 Task: Send text "Advancing knowledge through systematic investigation" backward of the drawing.
Action: Mouse moved to (148, 132)
Screenshot: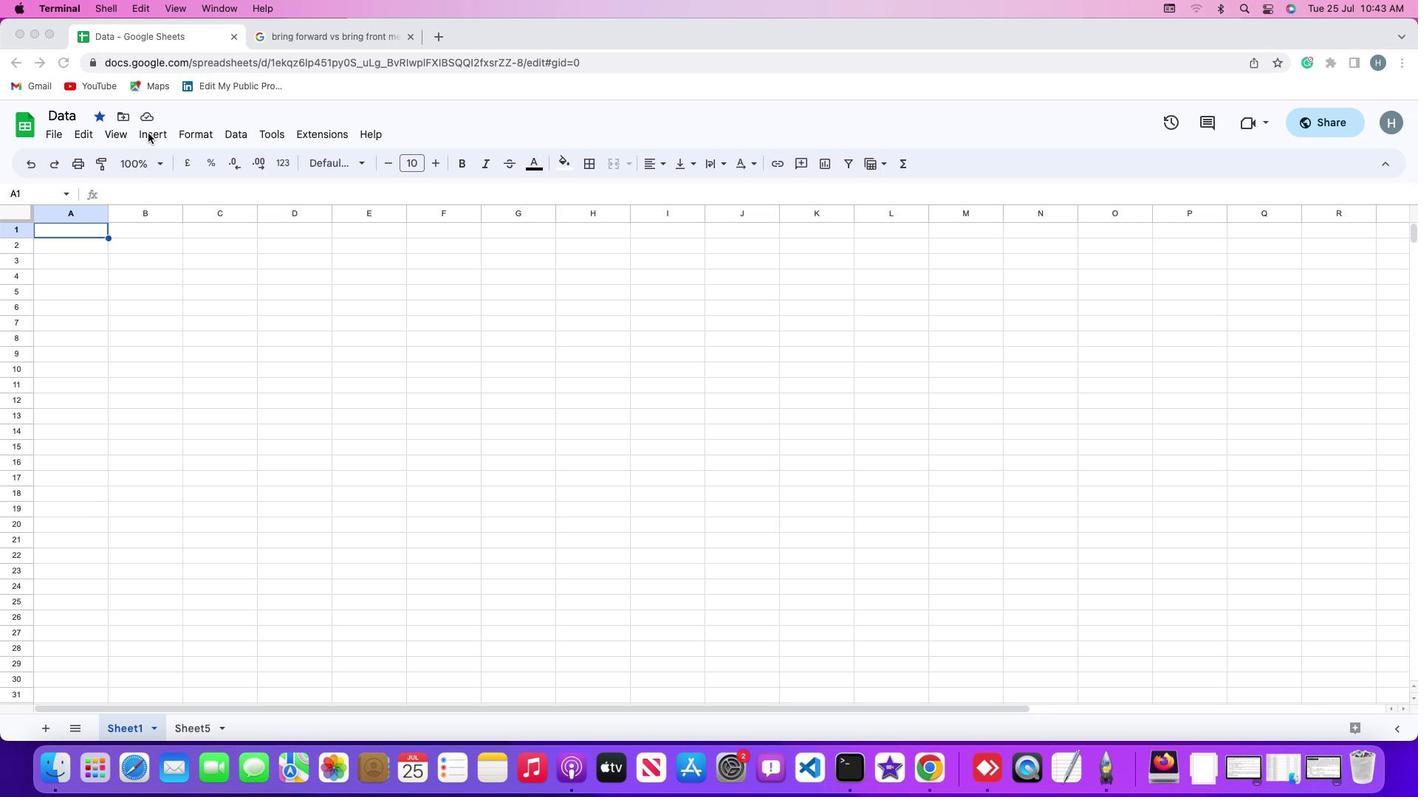 
Action: Mouse pressed left at (148, 132)
Screenshot: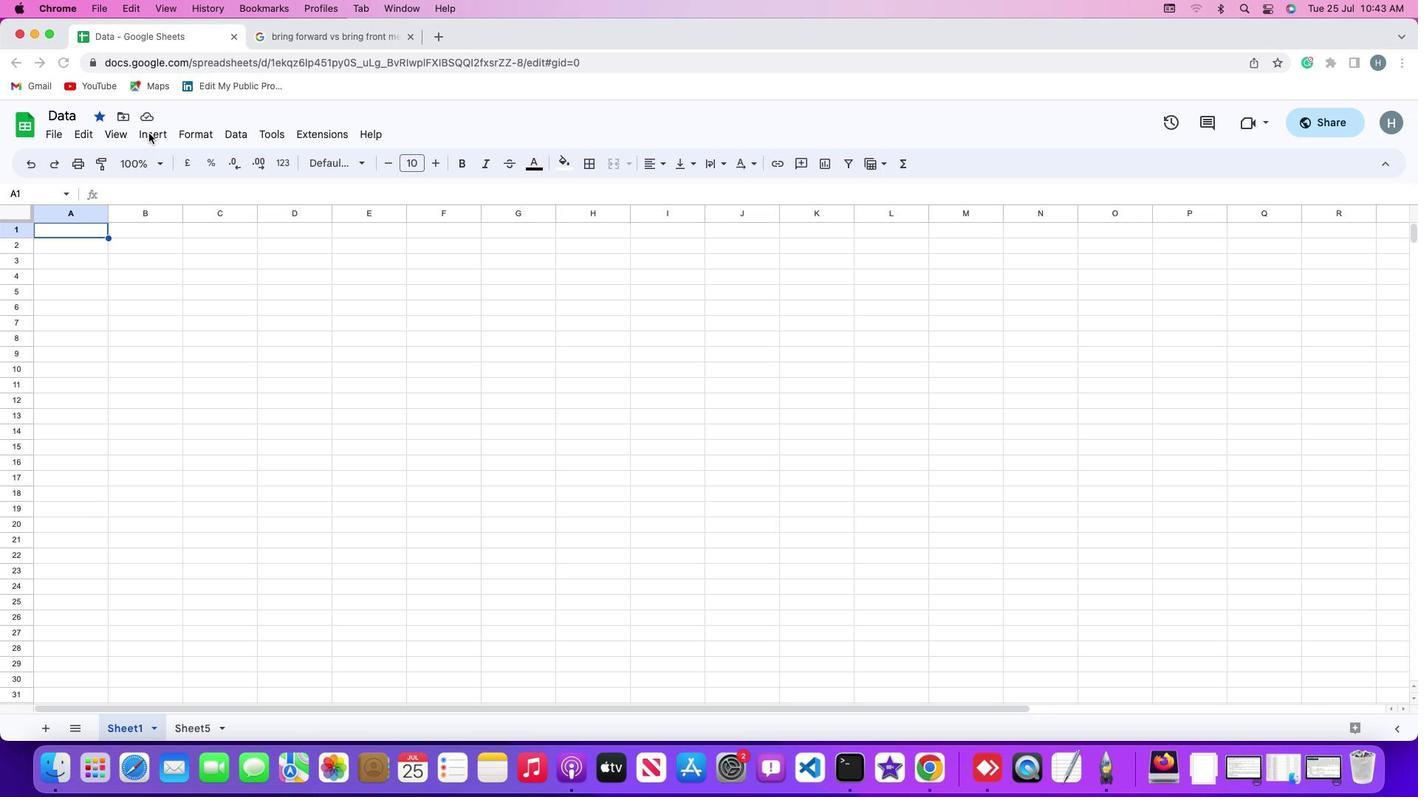 
Action: Mouse moved to (155, 130)
Screenshot: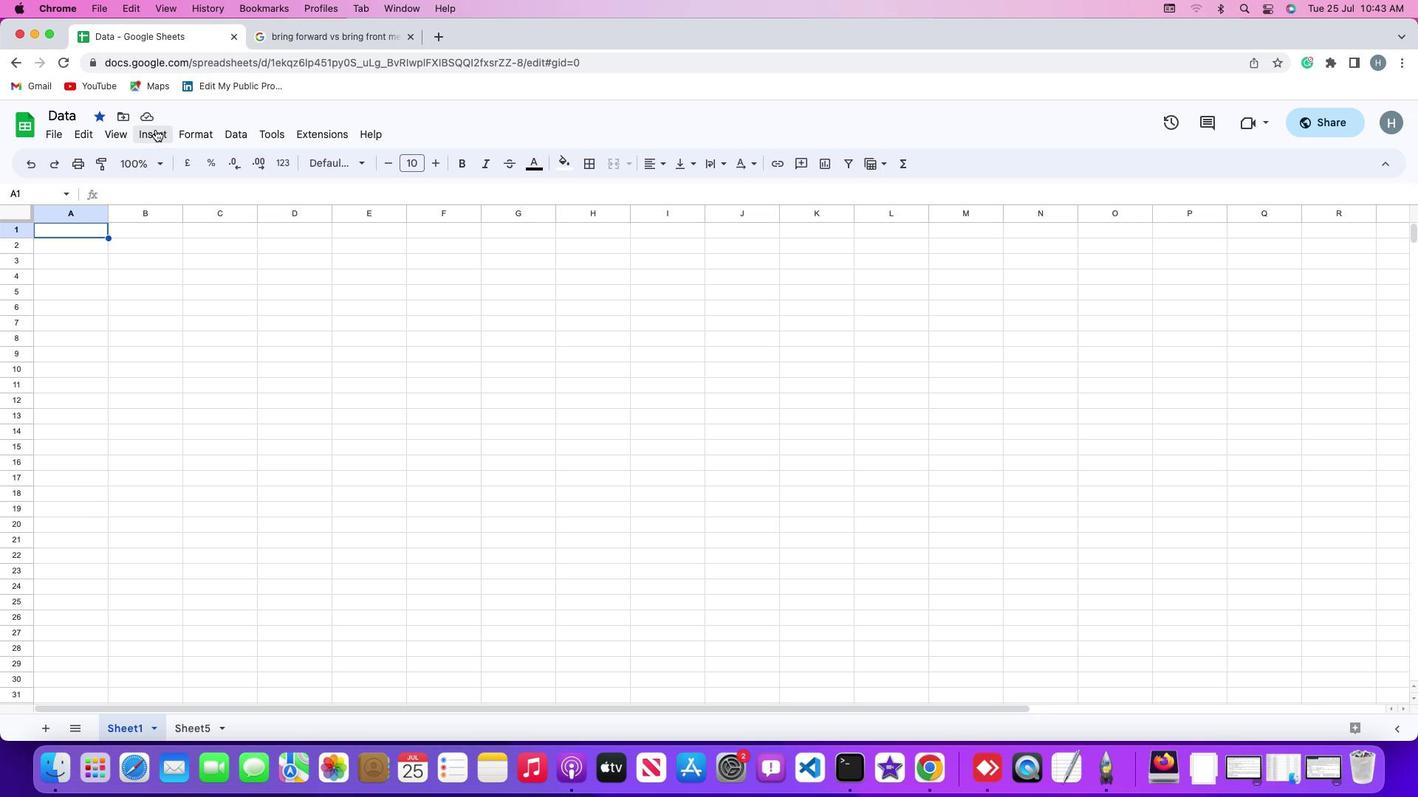 
Action: Mouse pressed left at (155, 130)
Screenshot: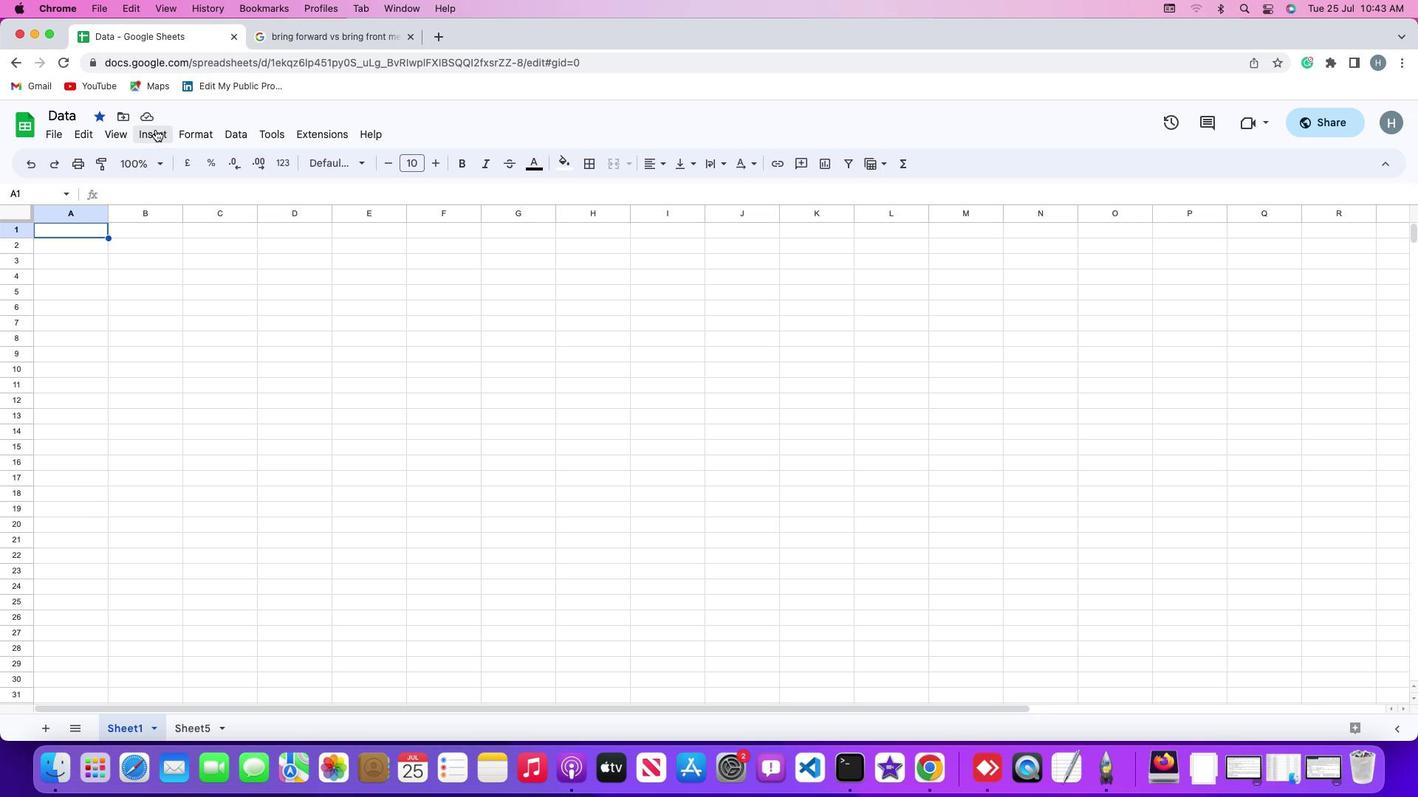 
Action: Mouse moved to (206, 341)
Screenshot: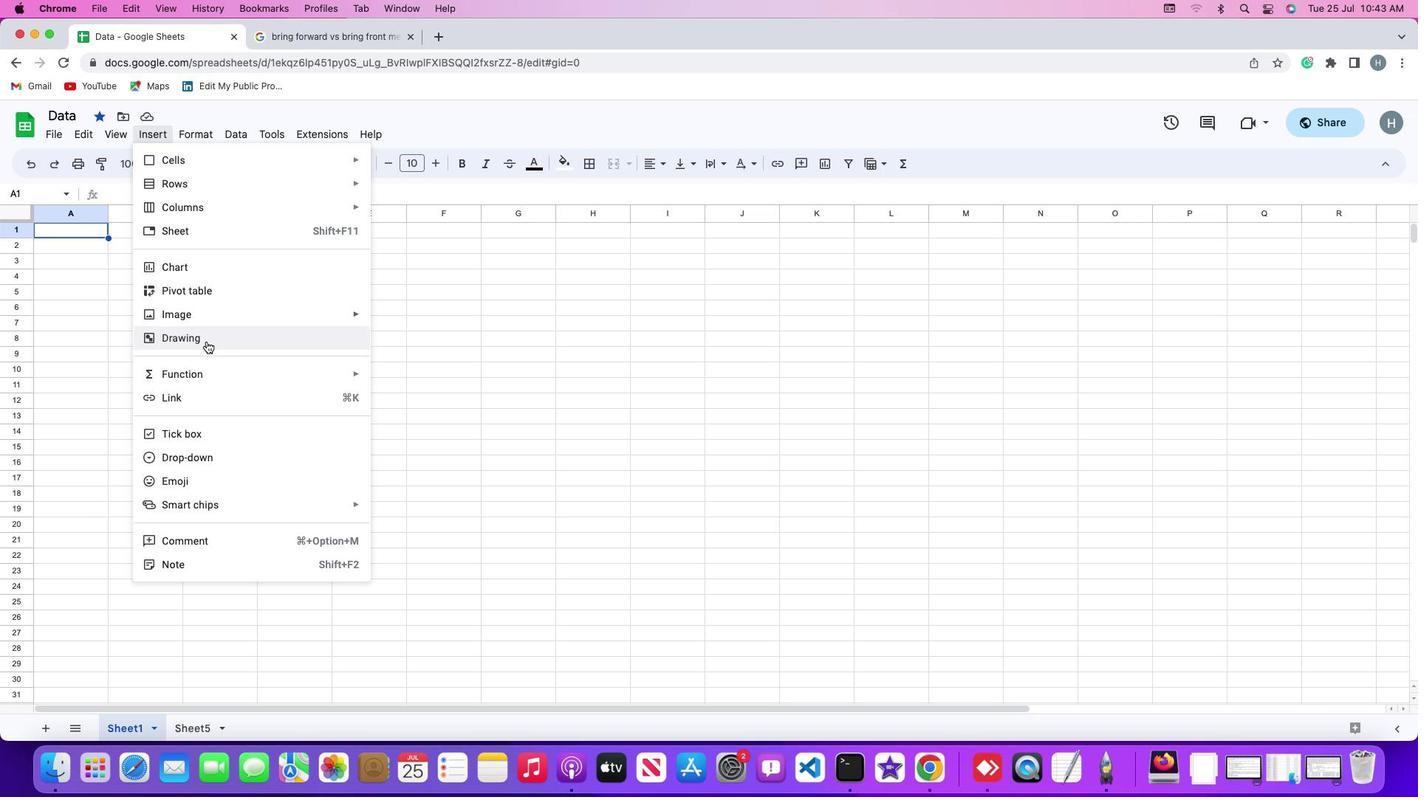 
Action: Mouse pressed left at (206, 341)
Screenshot: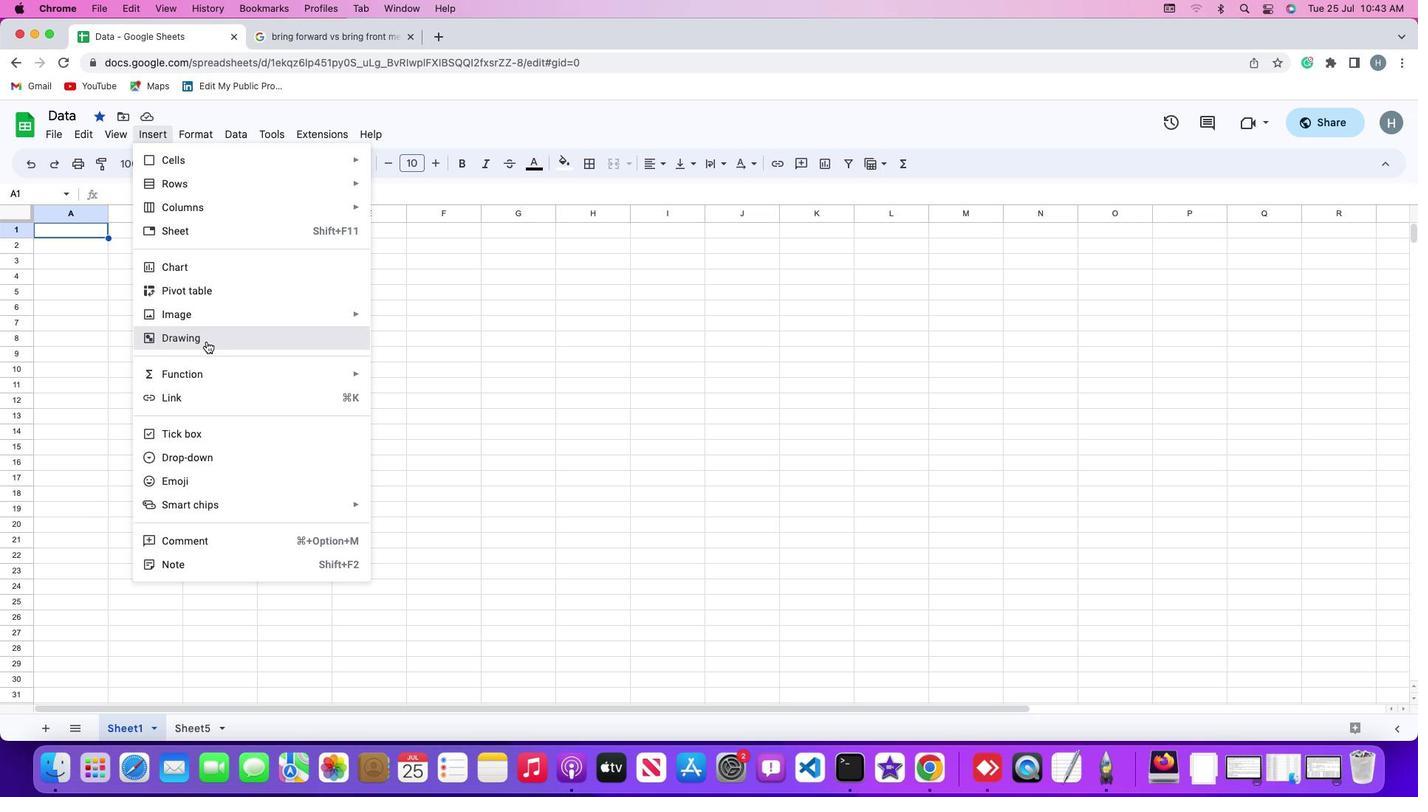 
Action: Mouse moved to (648, 186)
Screenshot: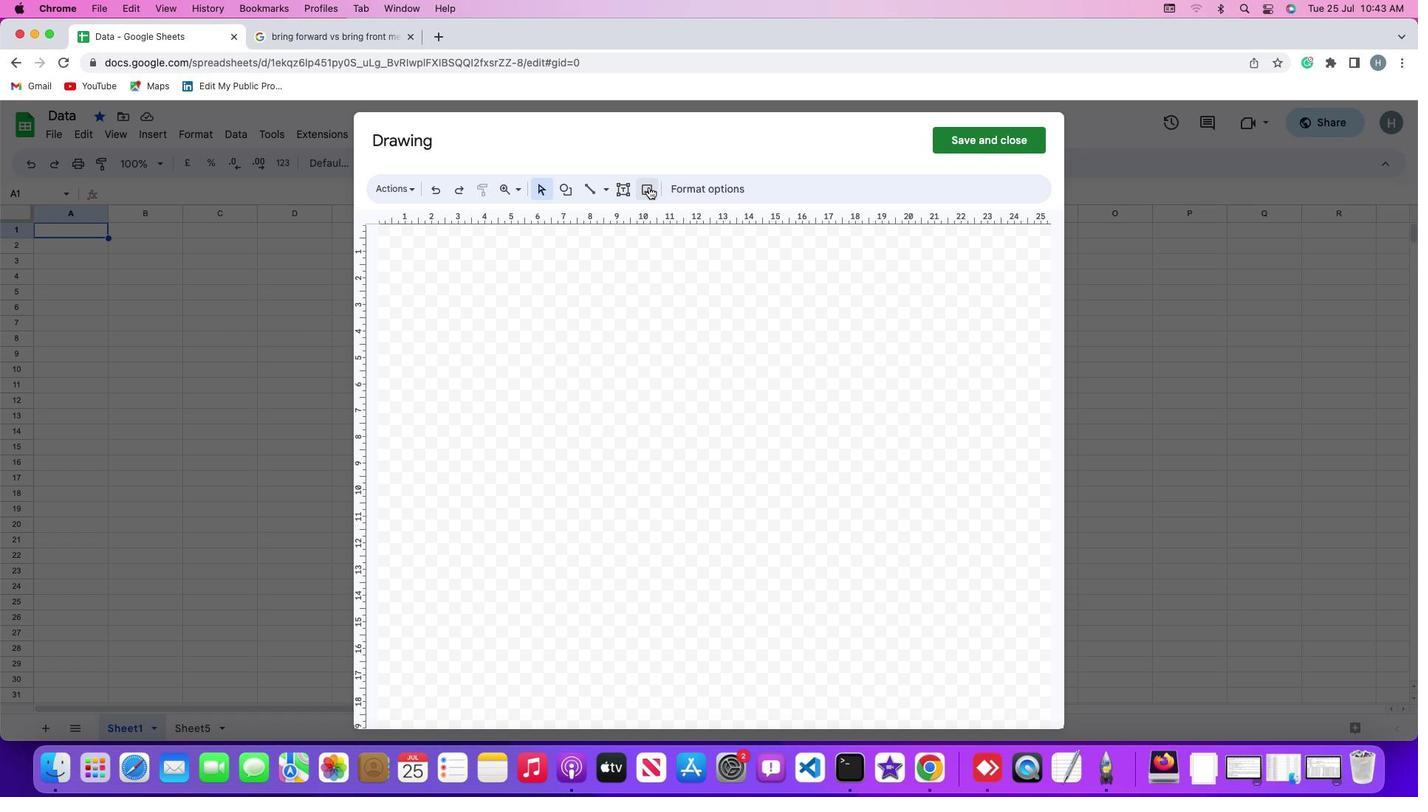 
Action: Mouse pressed left at (648, 186)
Screenshot: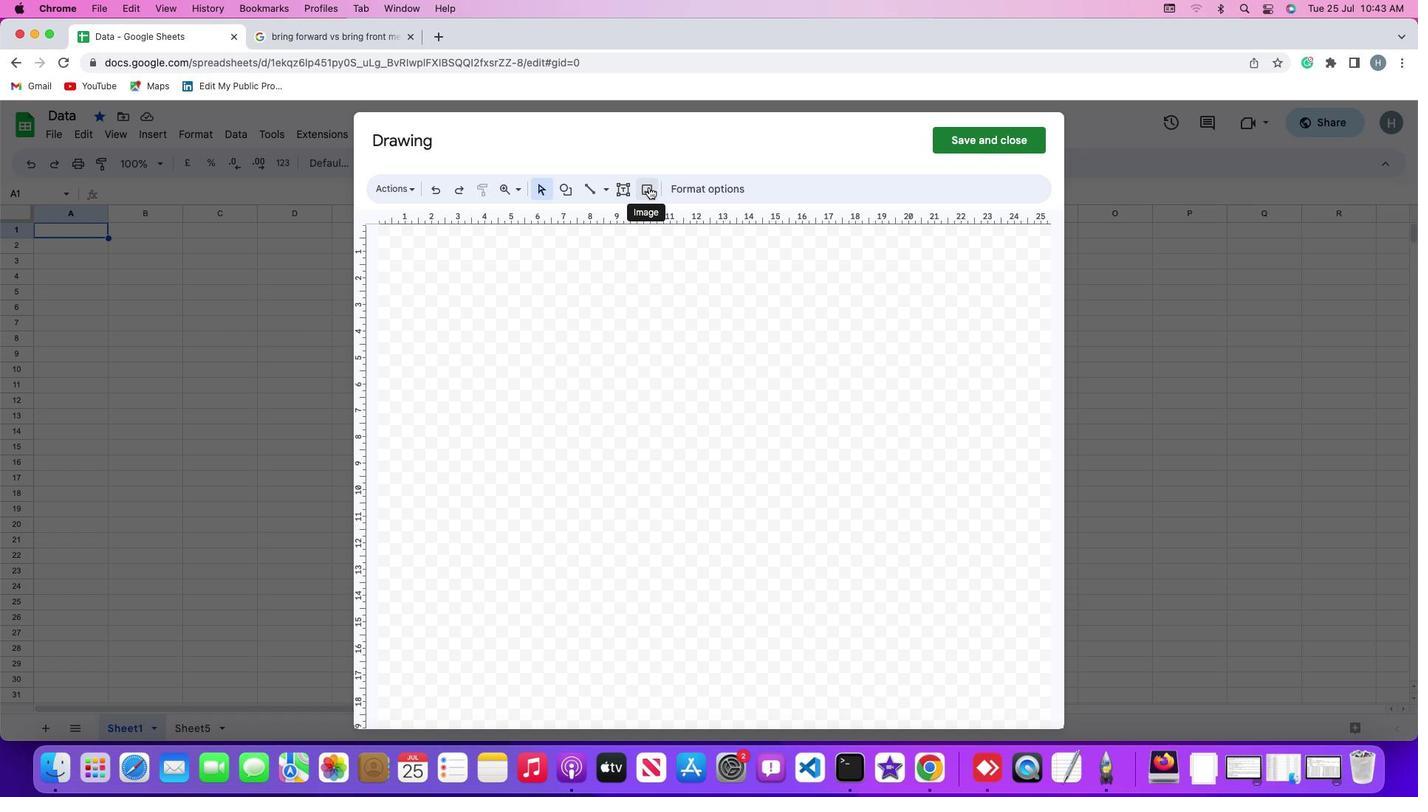 
Action: Mouse moved to (703, 485)
Screenshot: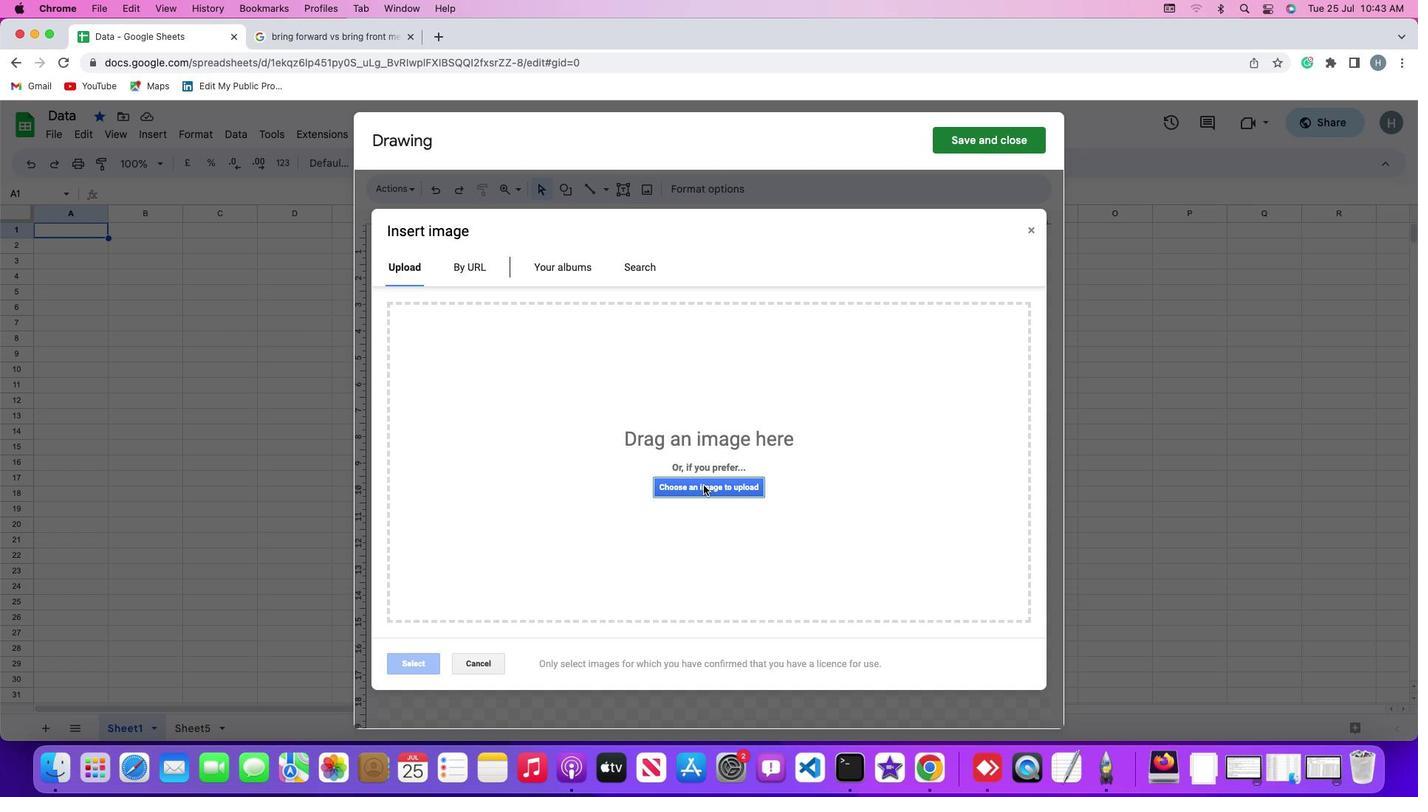 
Action: Mouse pressed left at (703, 485)
Screenshot: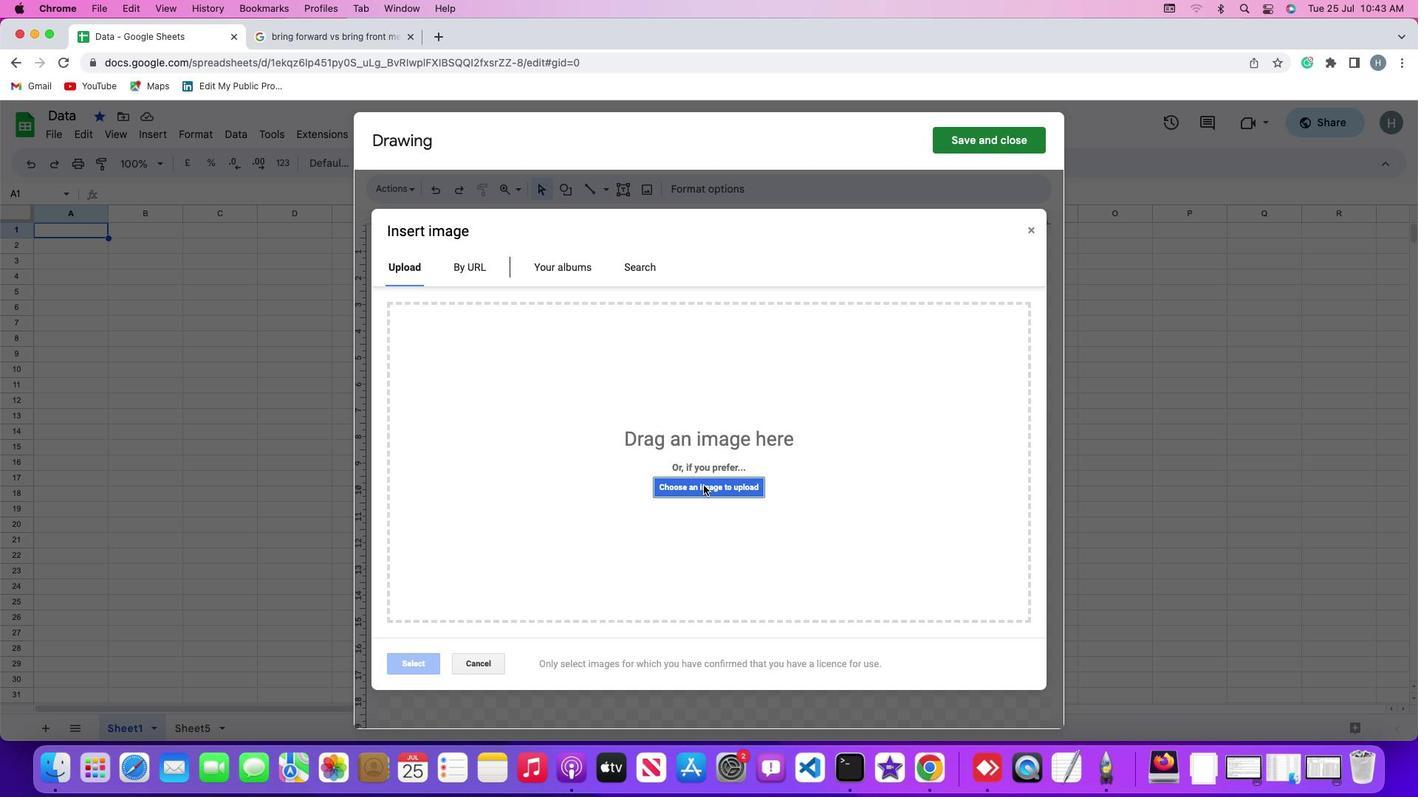 
Action: Mouse moved to (633, 337)
Screenshot: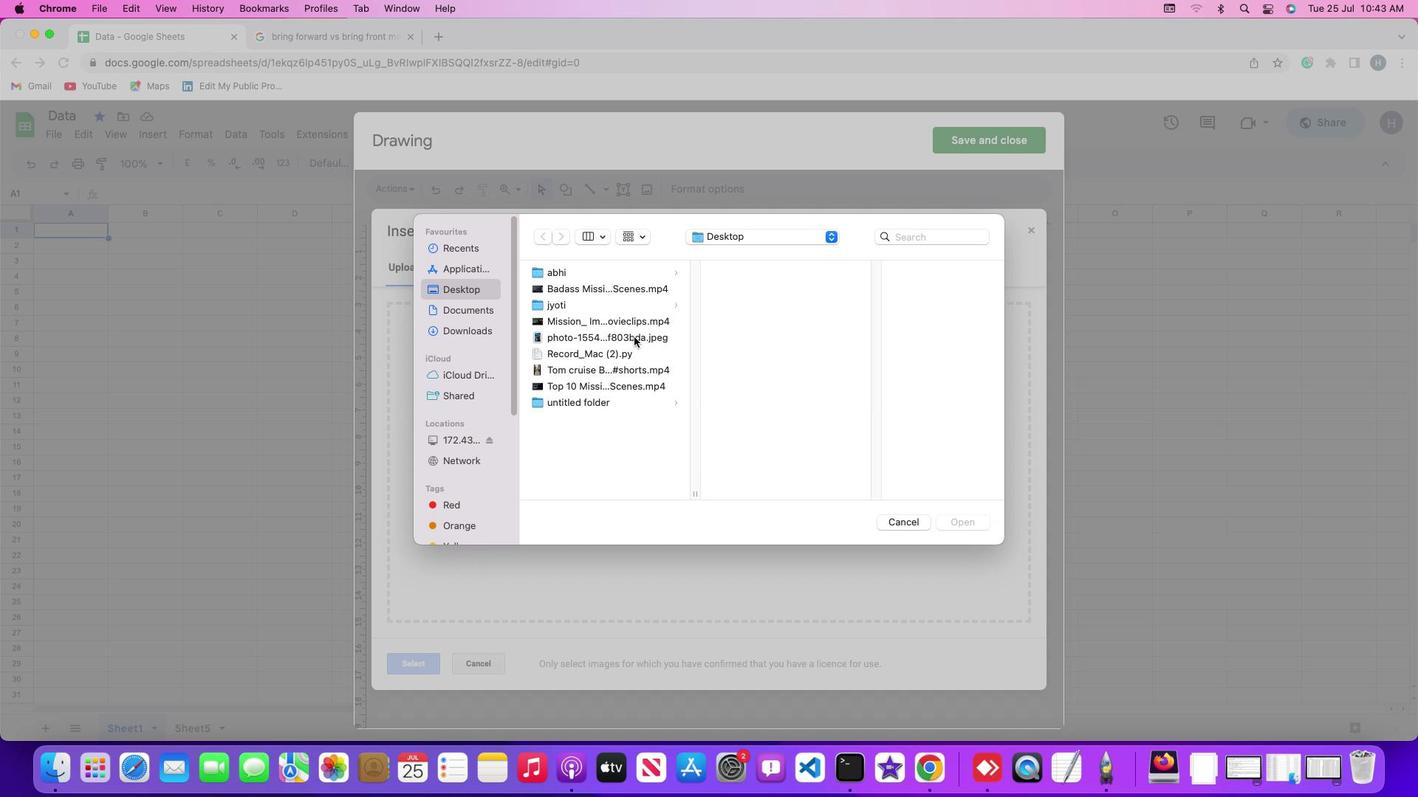 
Action: Mouse pressed left at (633, 337)
Screenshot: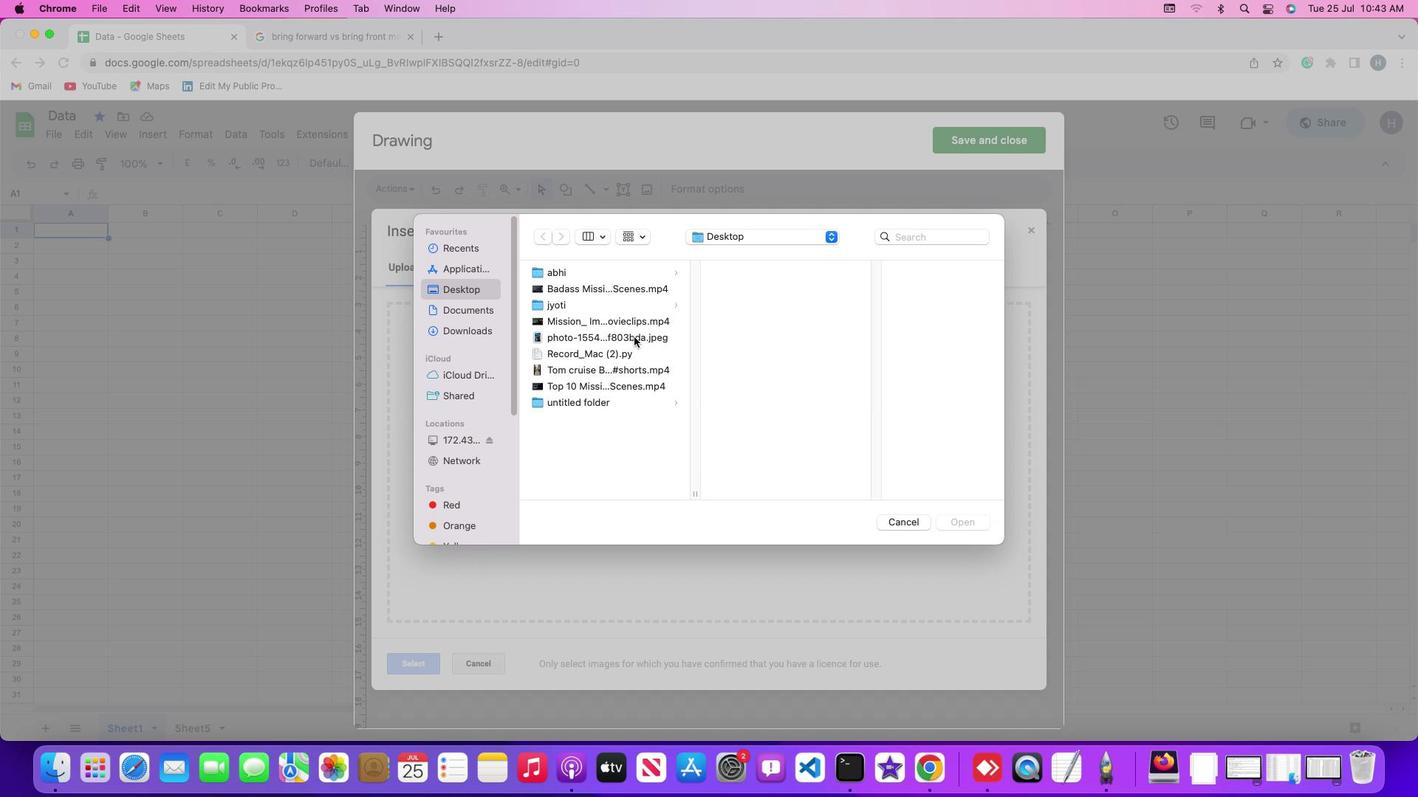 
Action: Mouse moved to (949, 520)
Screenshot: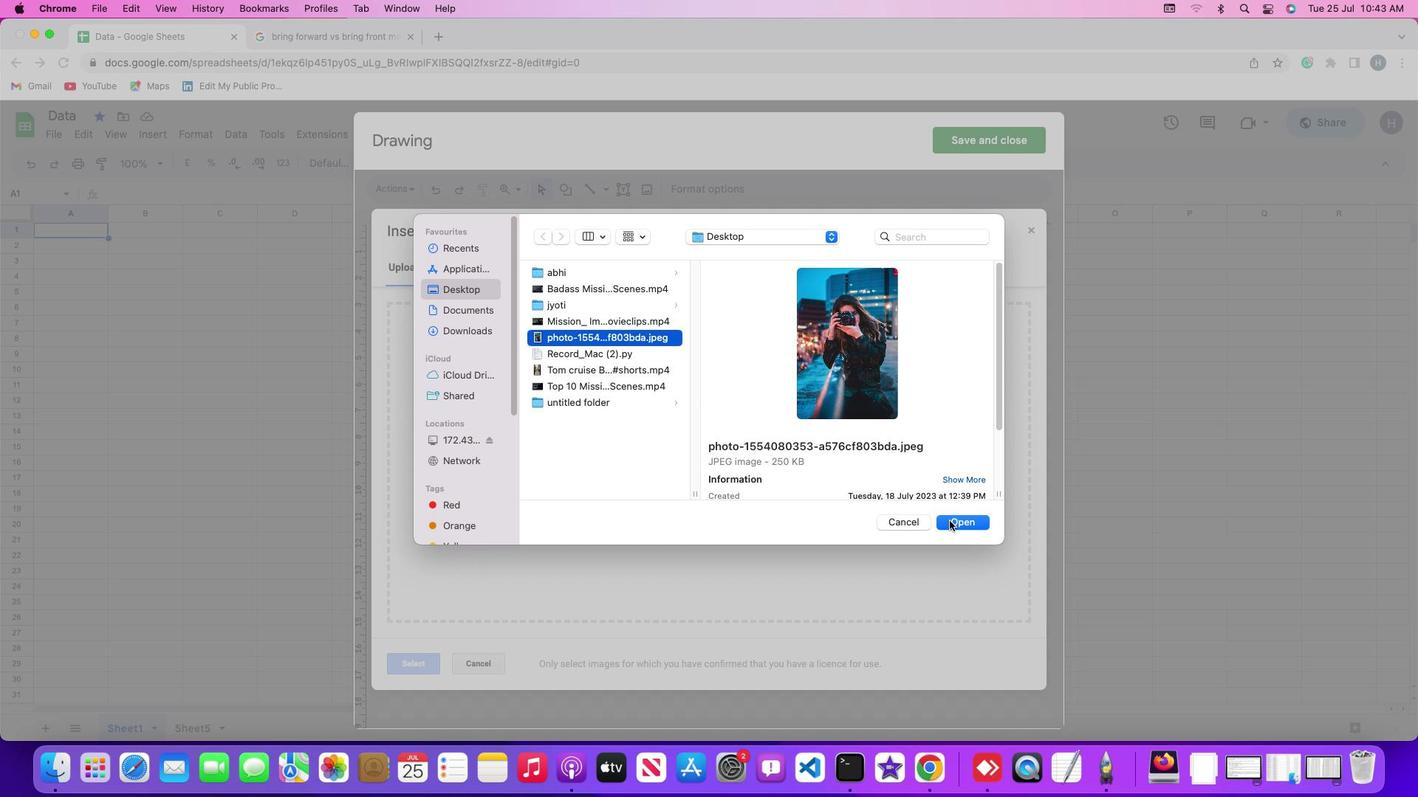 
Action: Mouse pressed left at (949, 520)
Screenshot: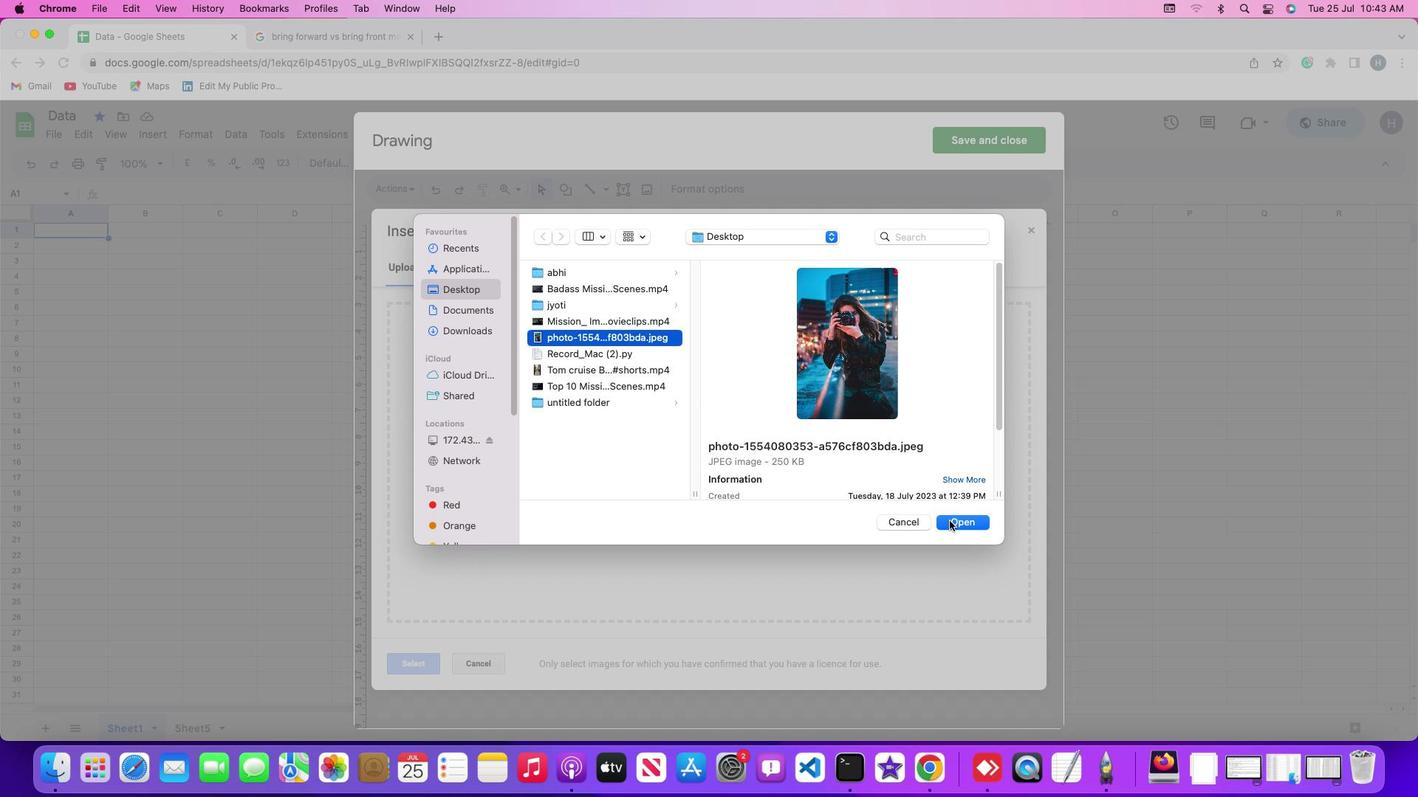 
Action: Mouse moved to (549, 717)
Screenshot: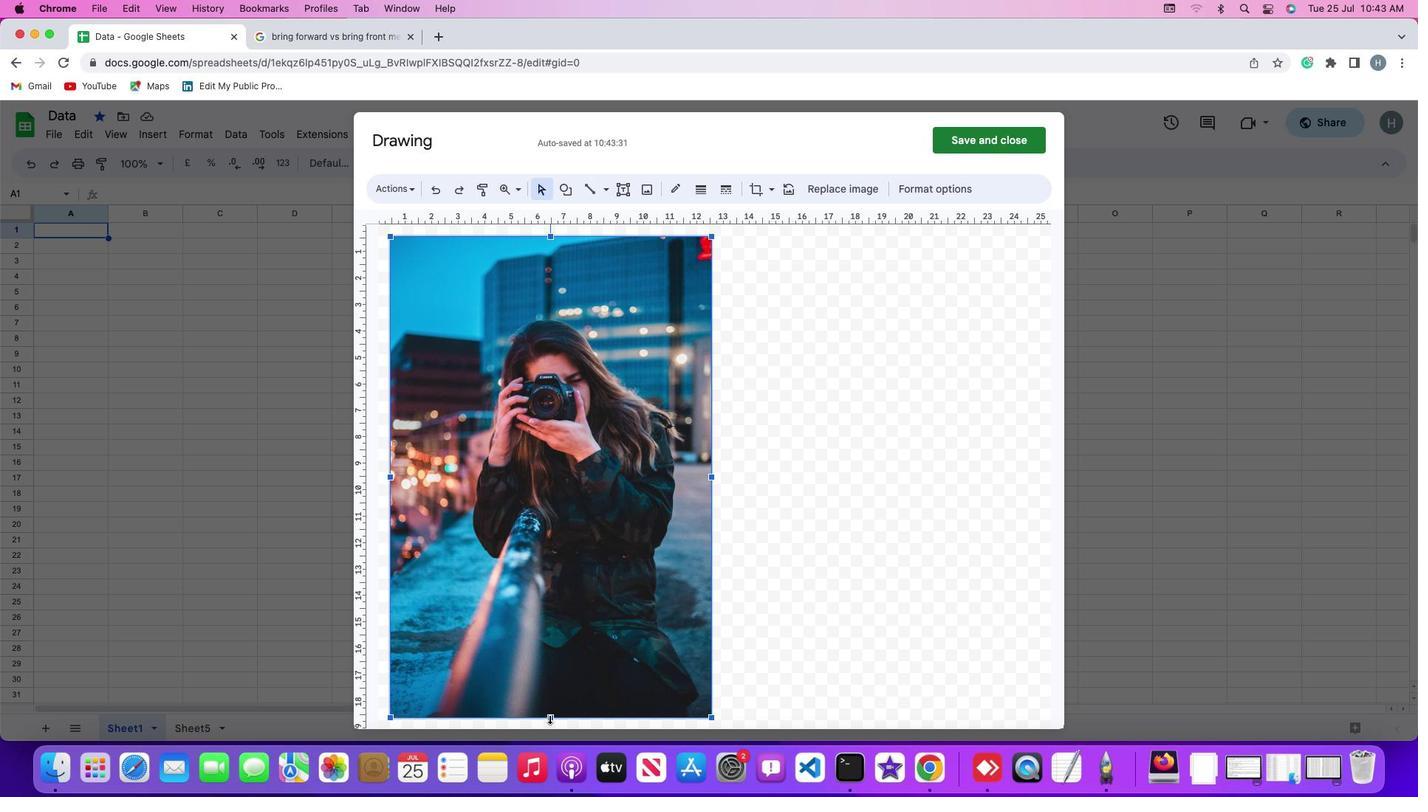 
Action: Mouse pressed left at (549, 717)
Screenshot: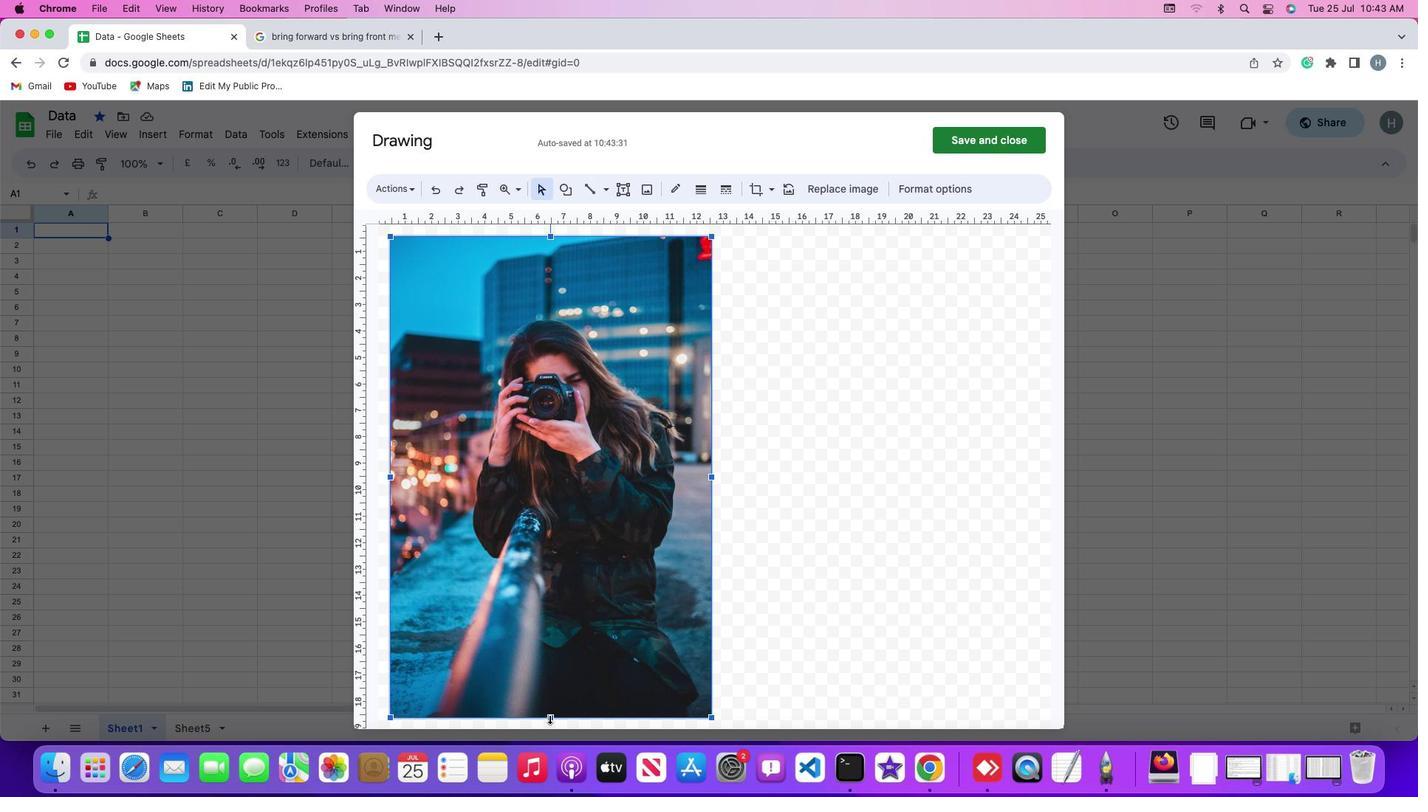 
Action: Mouse moved to (710, 332)
Screenshot: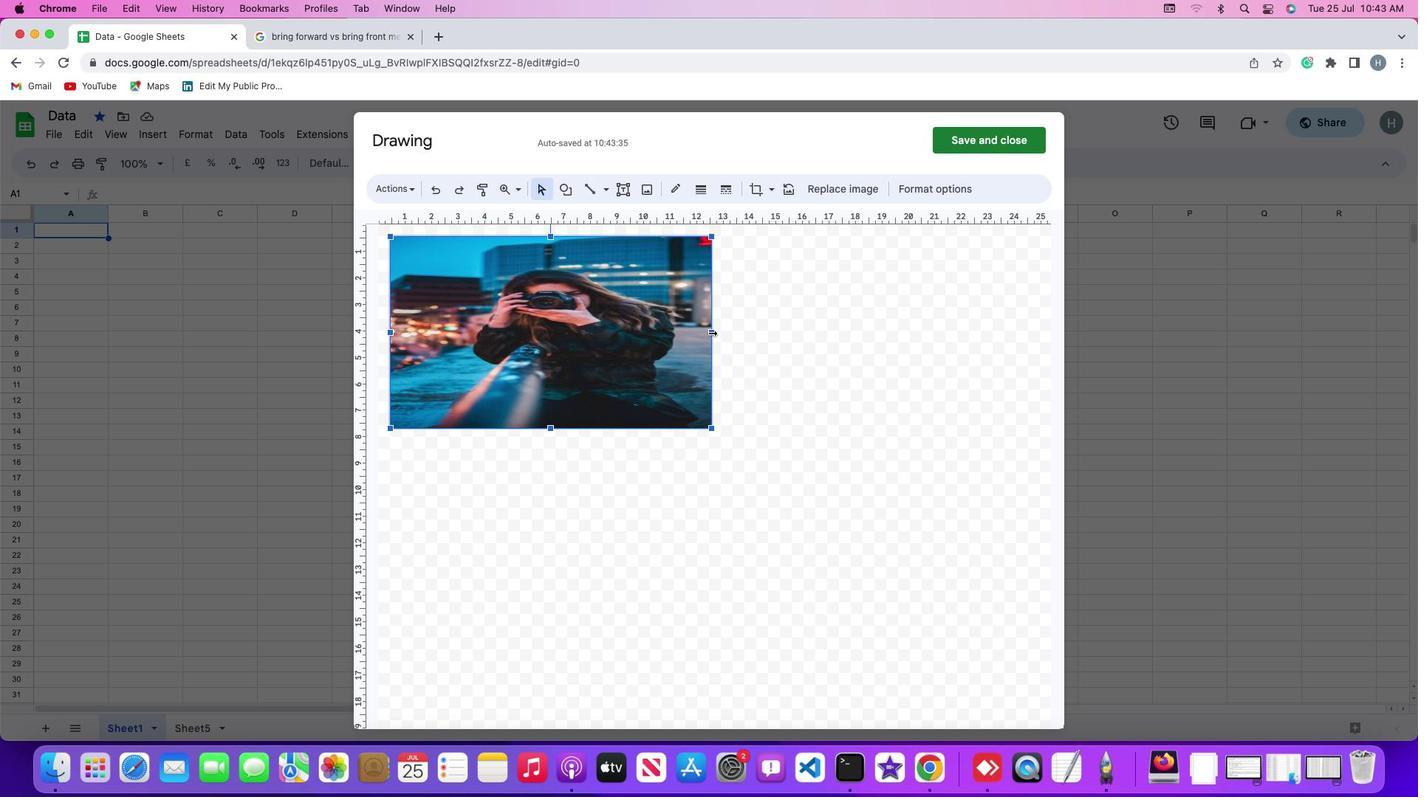 
Action: Mouse pressed left at (710, 332)
Screenshot: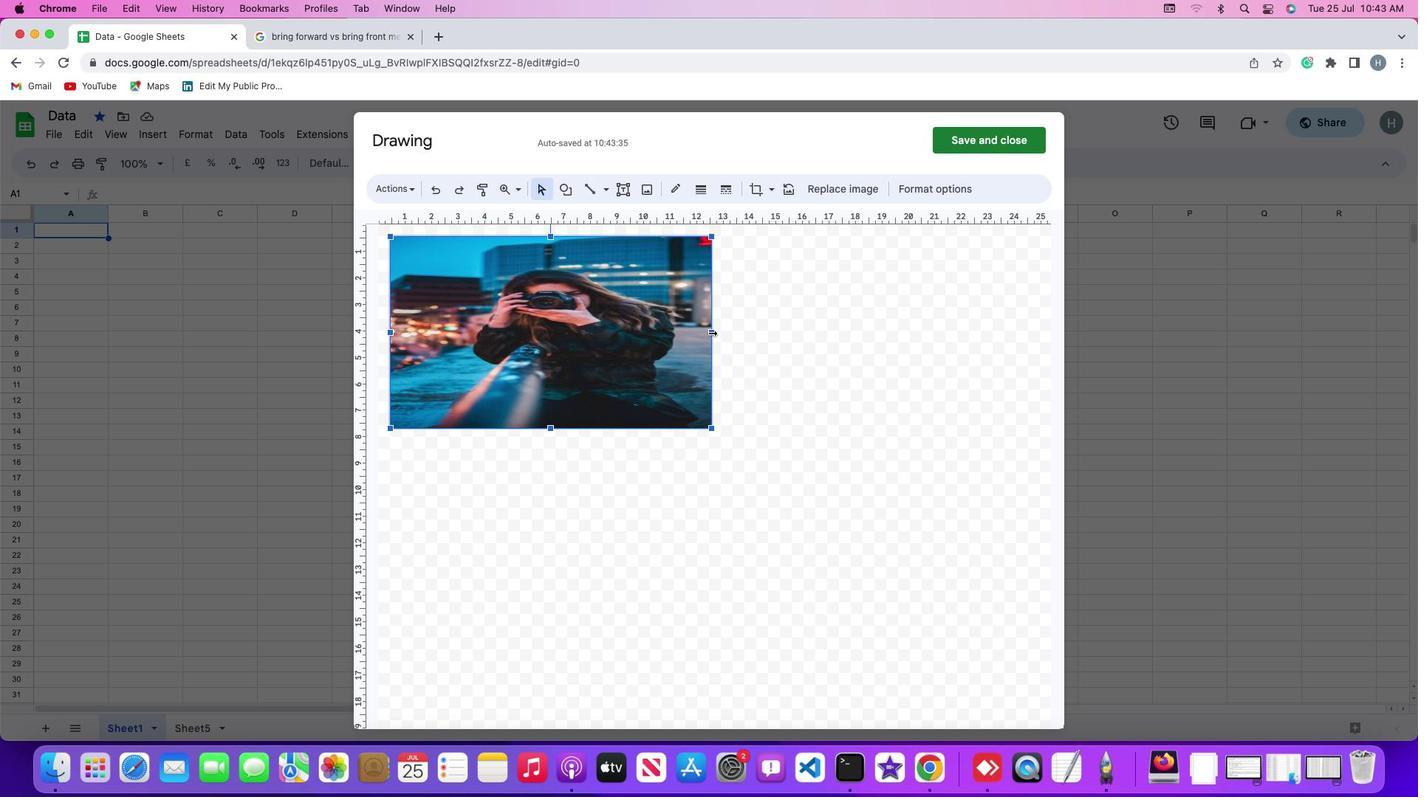 
Action: Mouse moved to (460, 361)
Screenshot: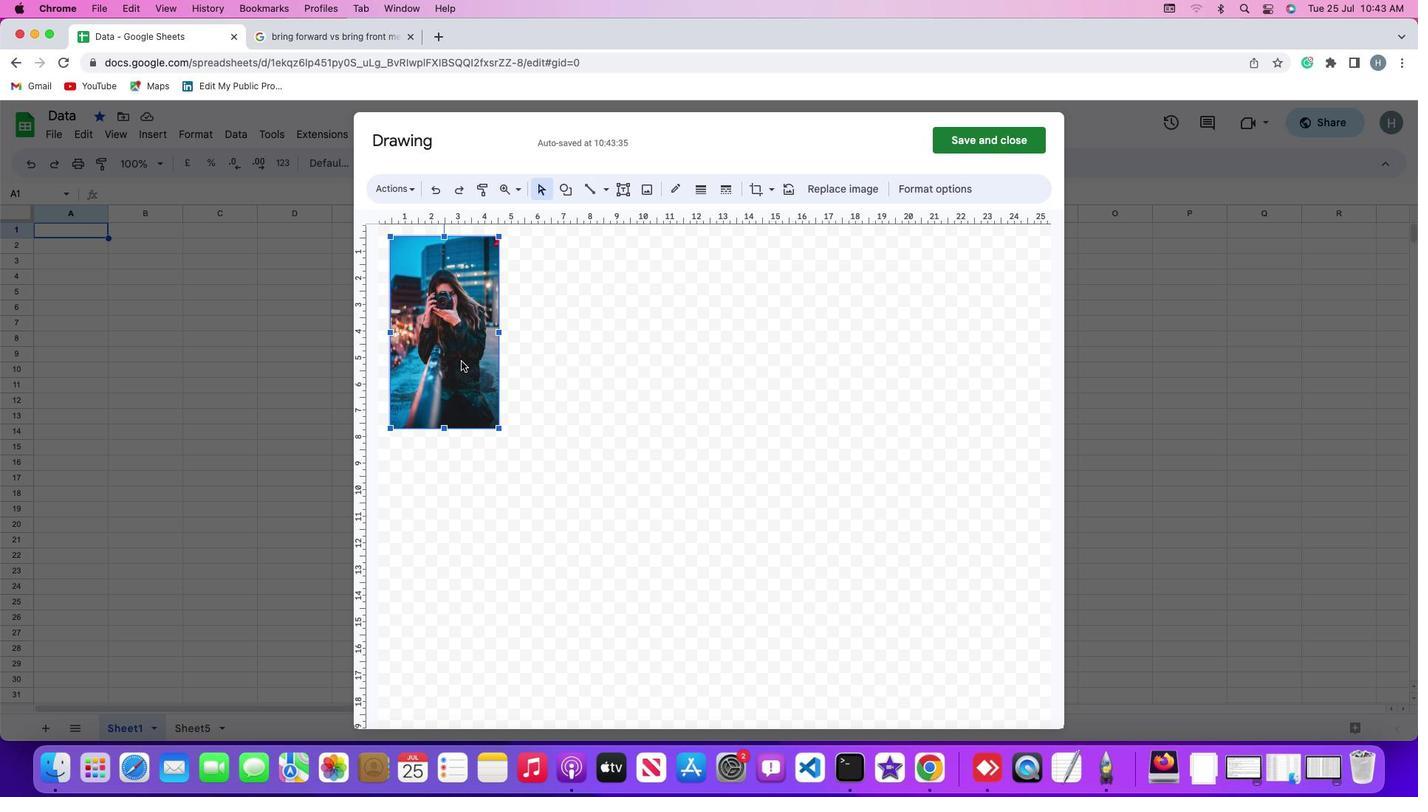 
Action: Mouse pressed left at (460, 361)
Screenshot: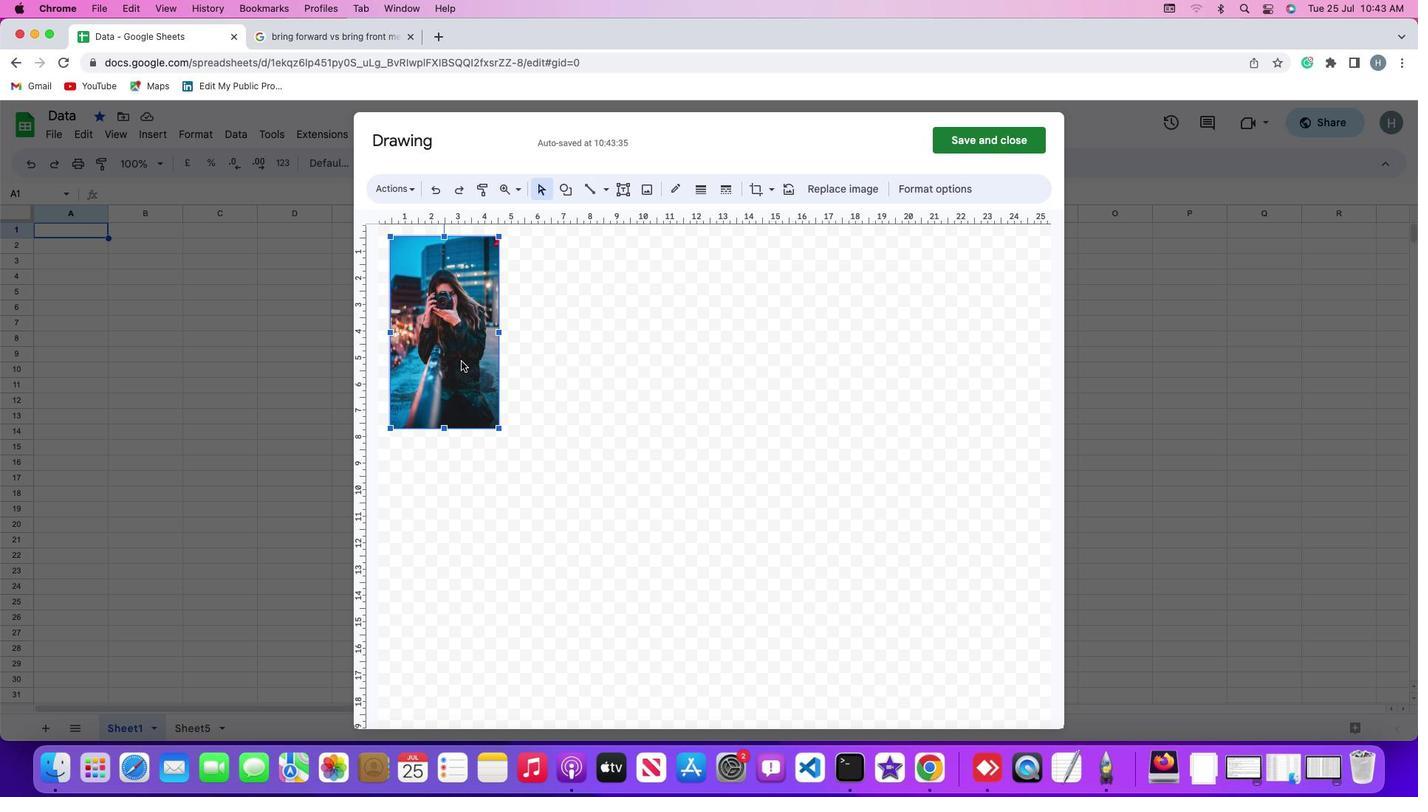 
Action: Mouse moved to (626, 187)
Screenshot: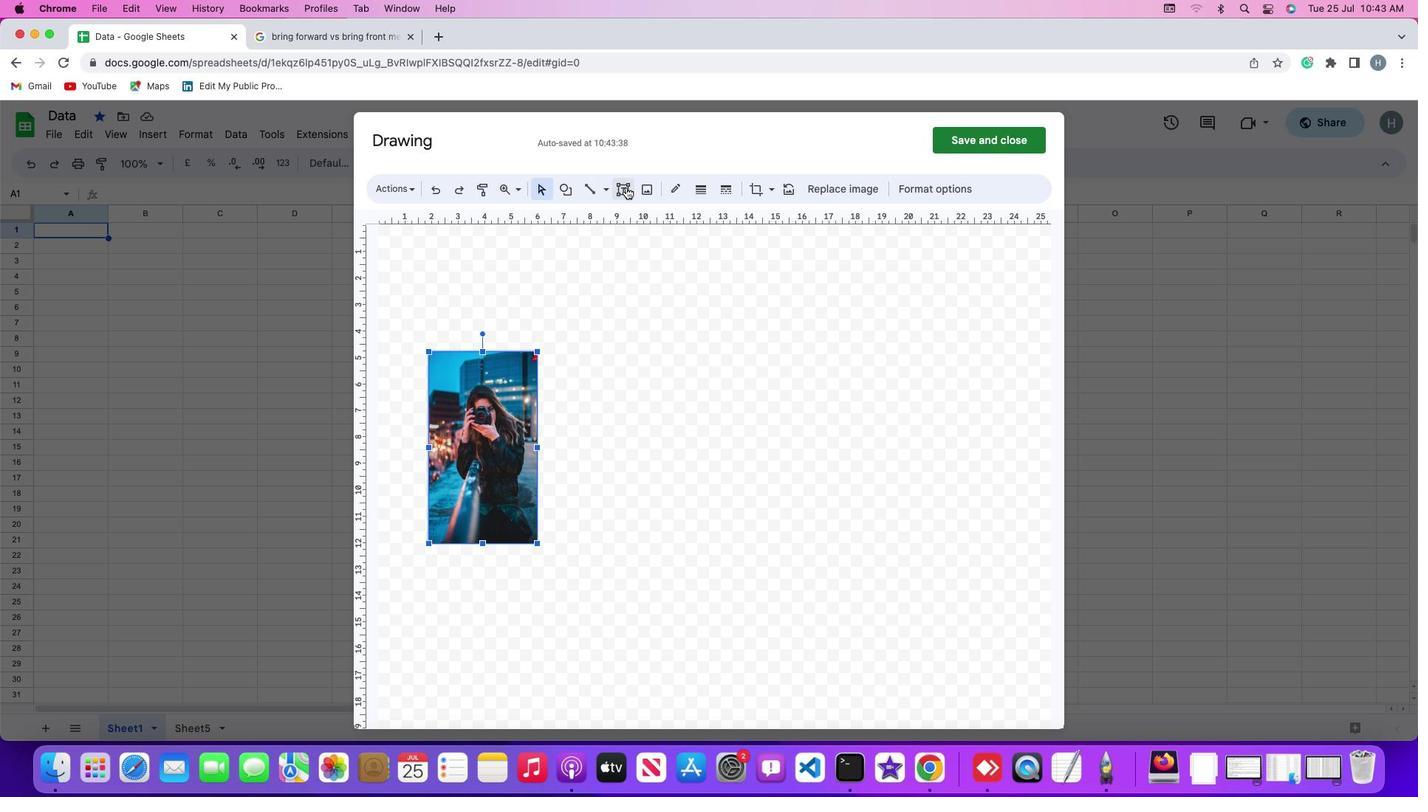 
Action: Mouse pressed left at (626, 187)
Screenshot: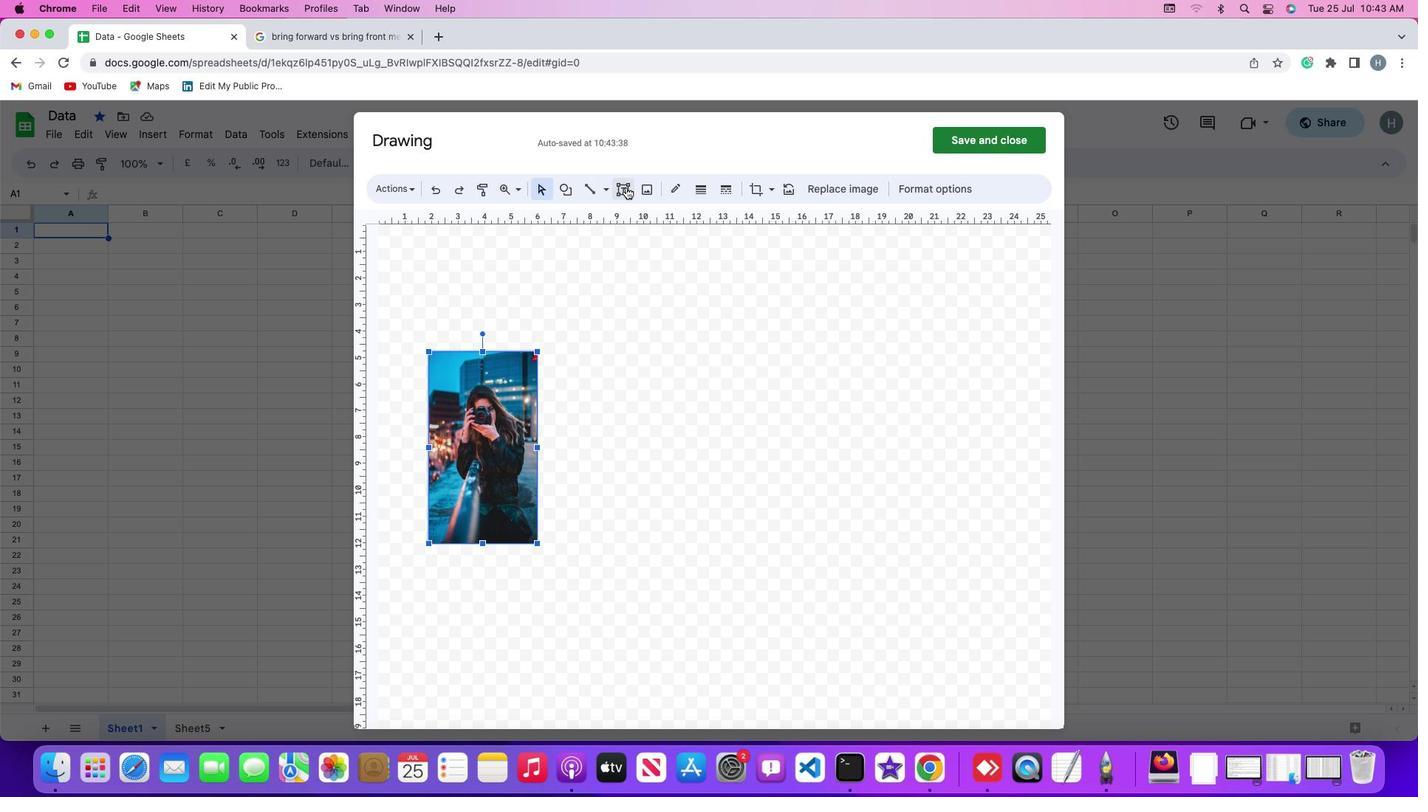 
Action: Mouse moved to (658, 367)
Screenshot: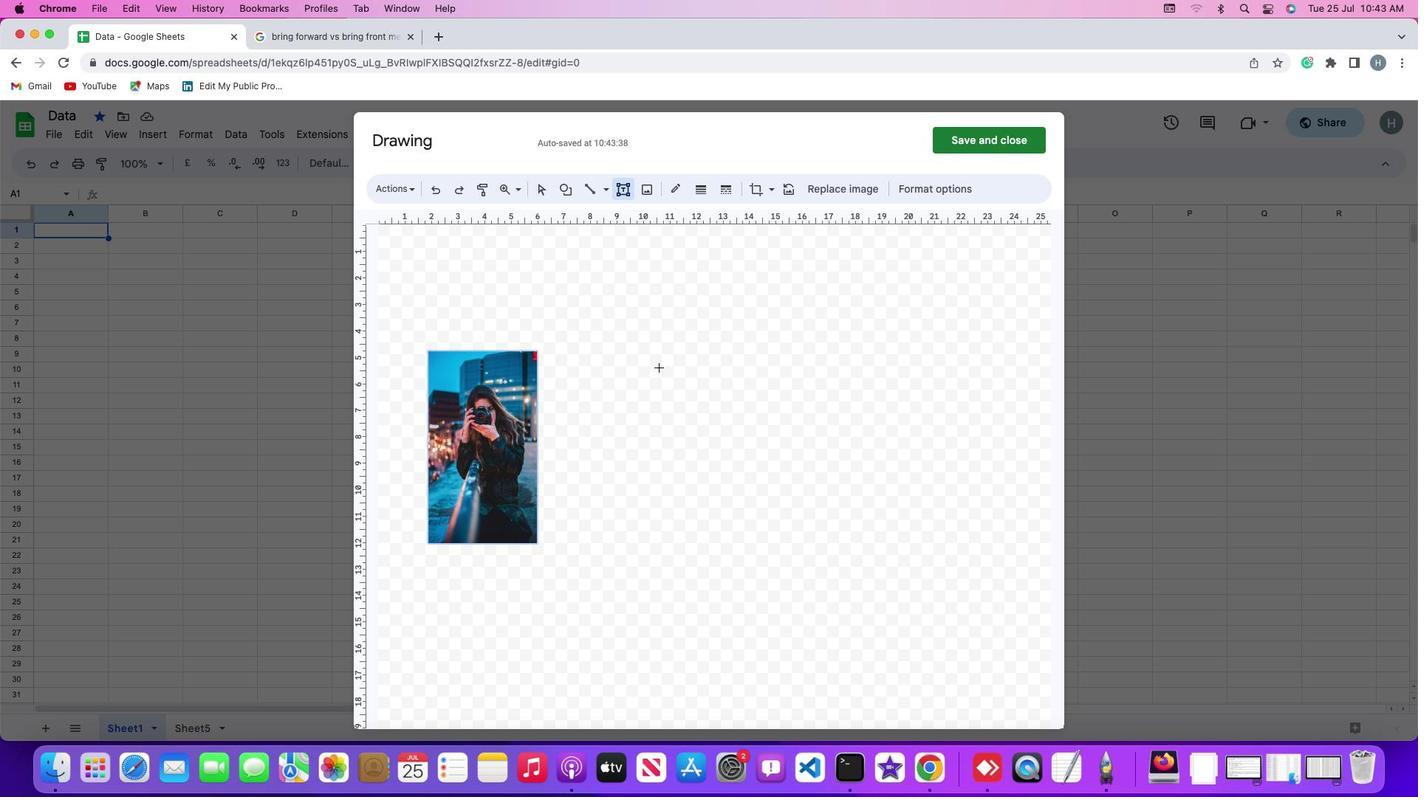 
Action: Mouse pressed left at (658, 367)
Screenshot: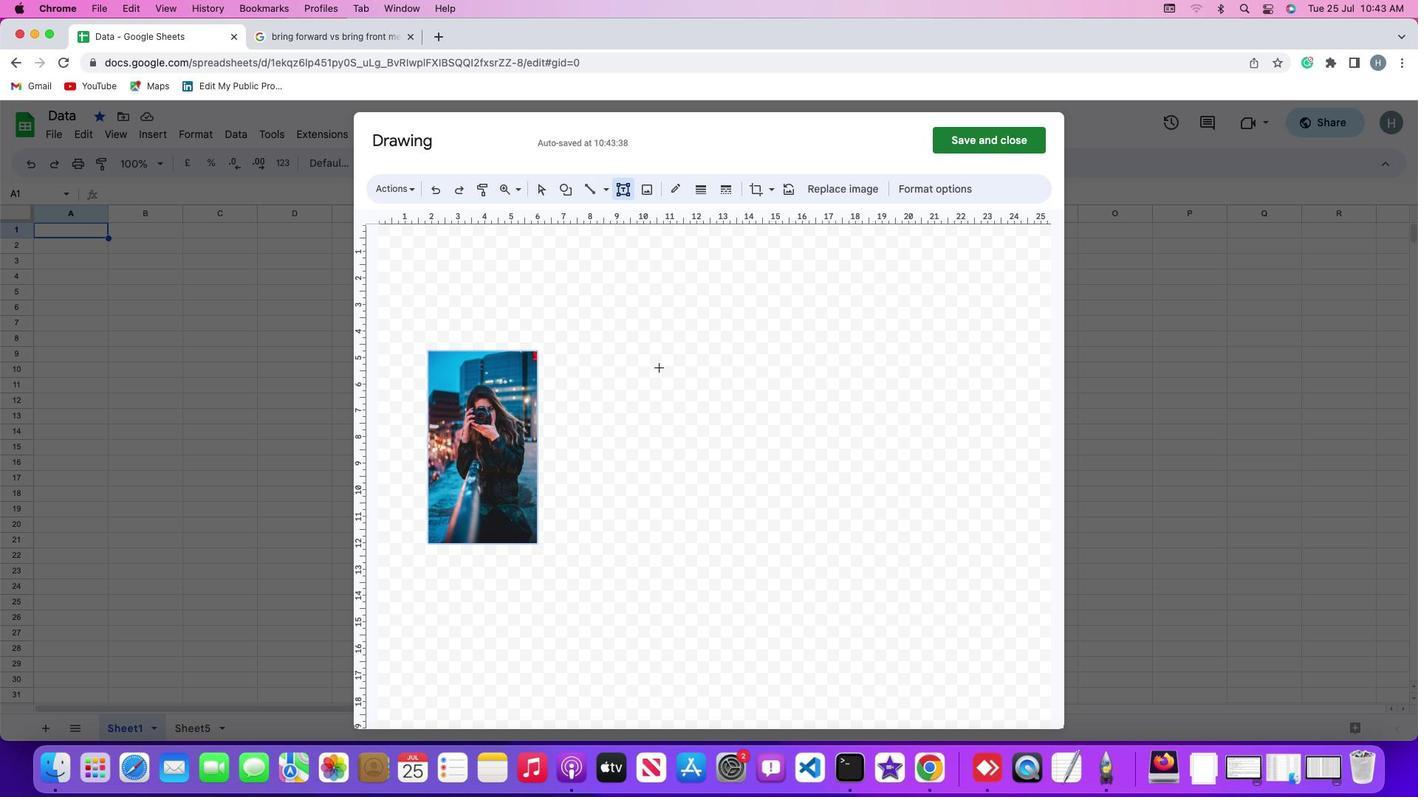 
Action: Key pressed Key.shift'A''d''v''a''n''c''i''n''g'Key.space'k''n''o''w''l''e''d''g''e'Key.space't''h''r''o''u''g''h'Key.space's''y''s''t''e''m''a''t''i''c'Key.space'i''n''v''e''s''t''i''g''a''t''i''o''n'
Screenshot: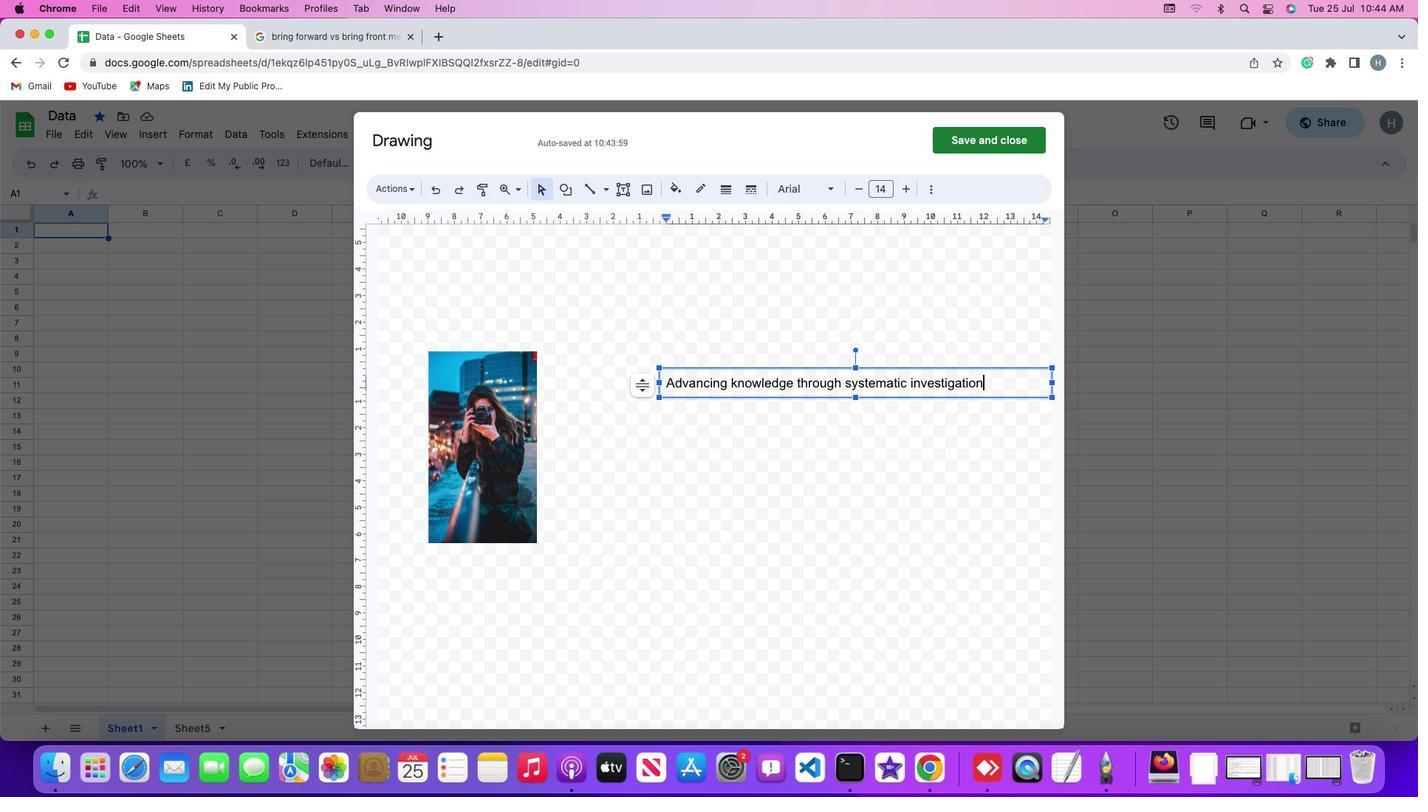 
Action: Mouse moved to (671, 426)
Screenshot: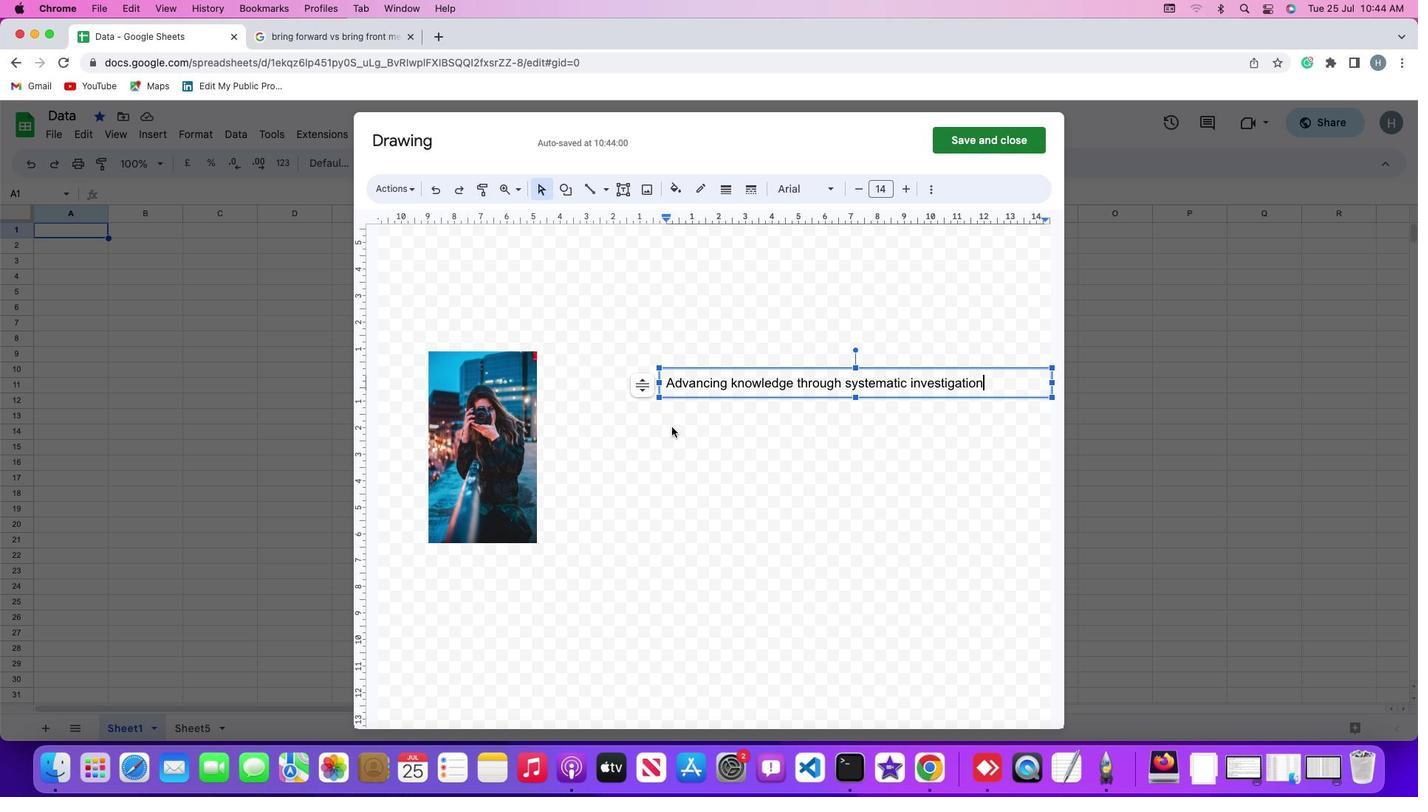 
Action: Mouse pressed left at (671, 426)
Screenshot: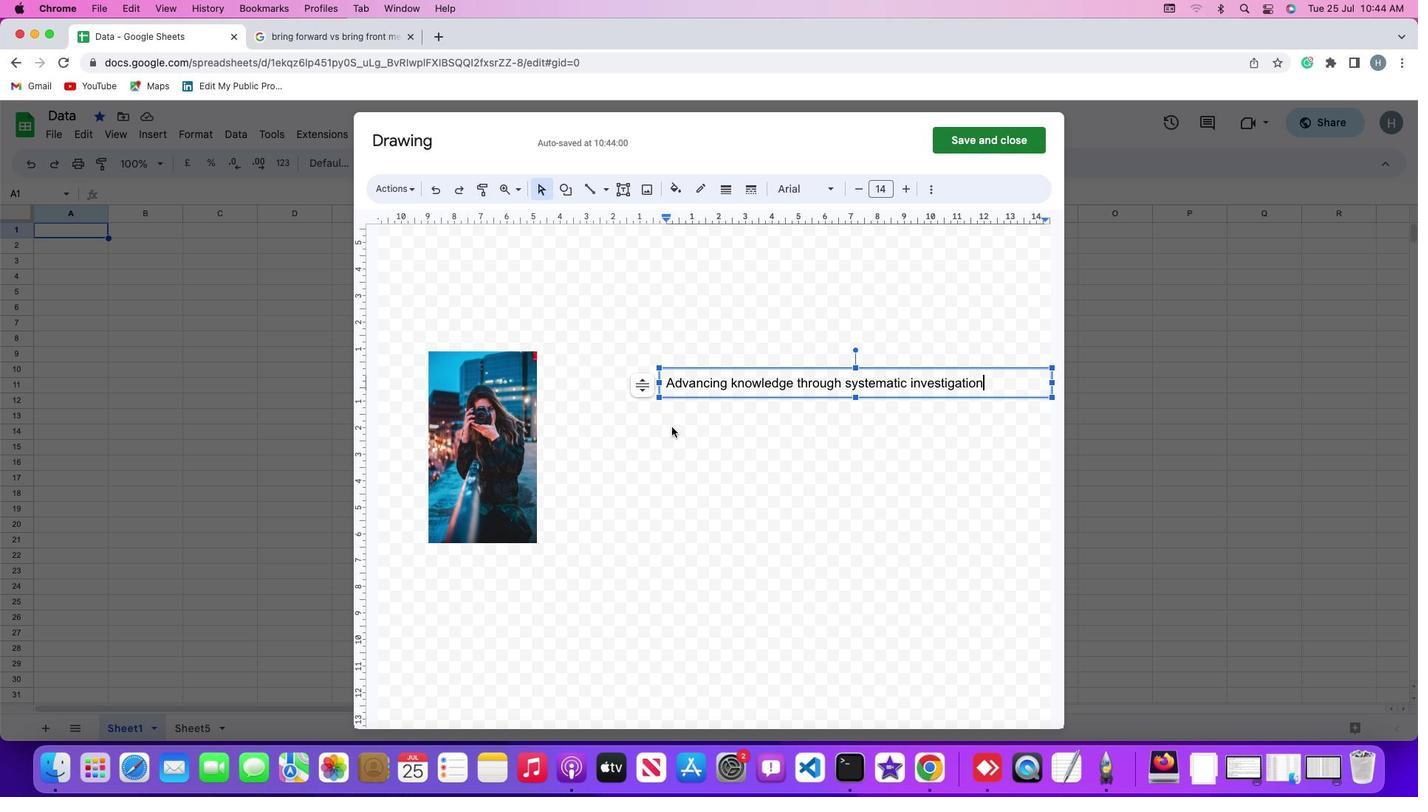 
Action: Mouse moved to (729, 376)
Screenshot: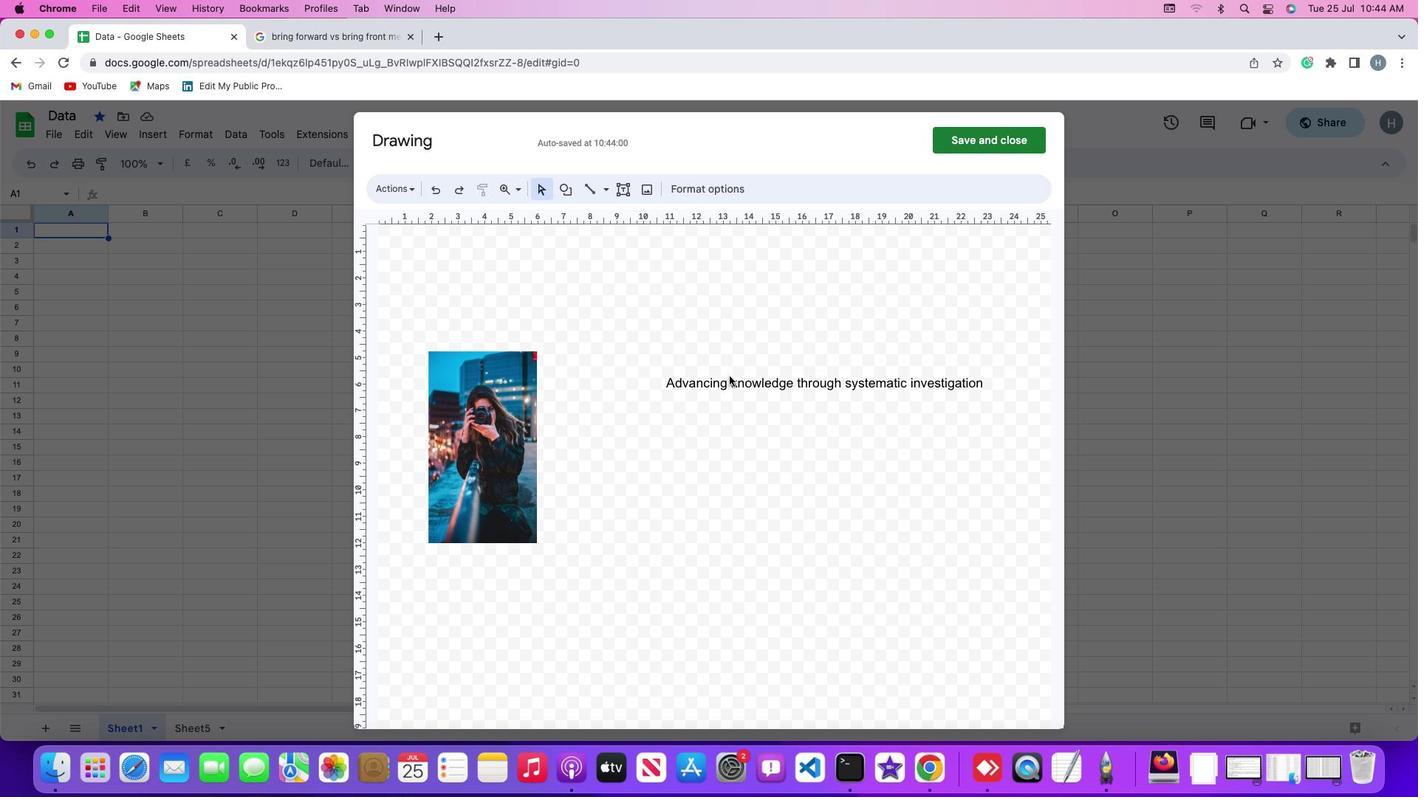 
Action: Mouse pressed left at (729, 376)
Screenshot: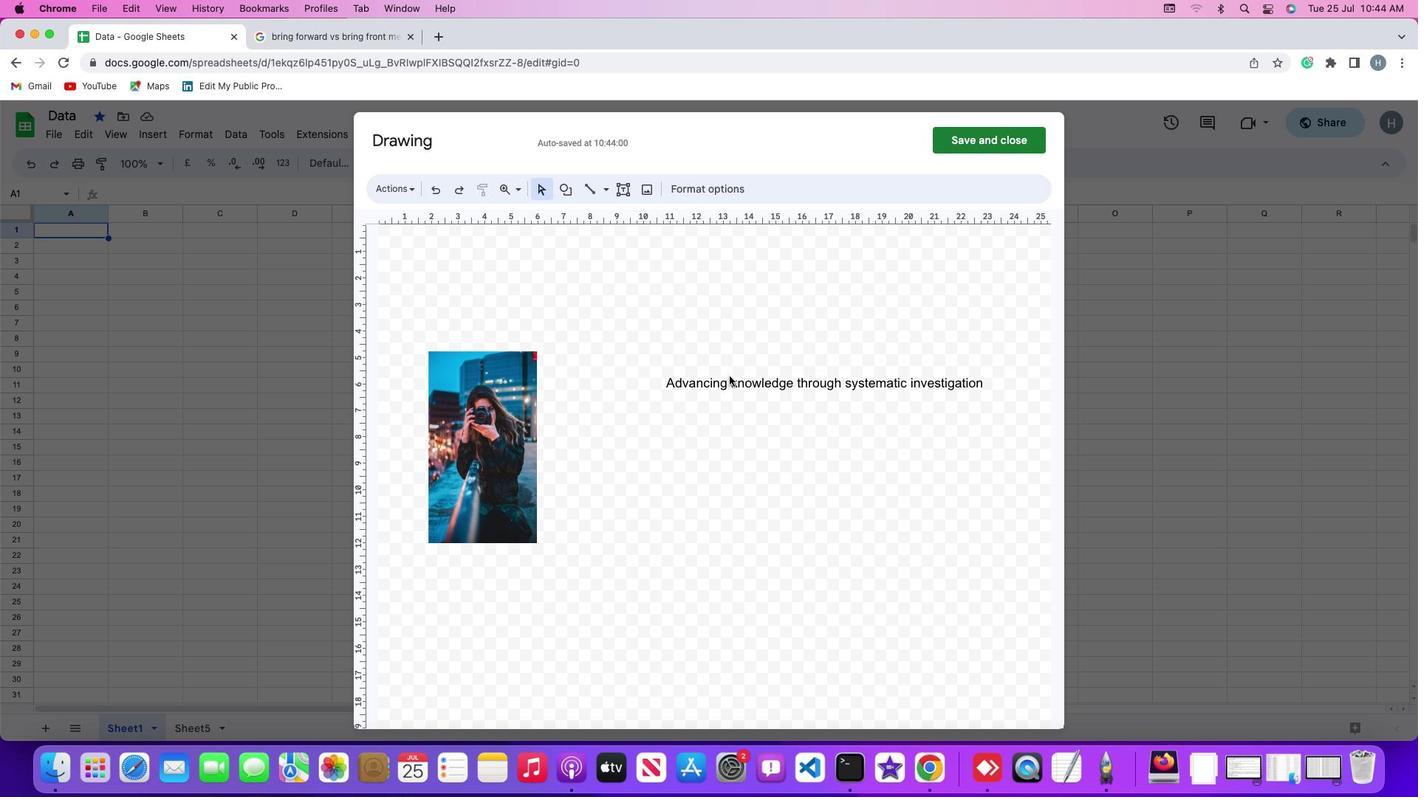 
Action: Mouse moved to (743, 367)
Screenshot: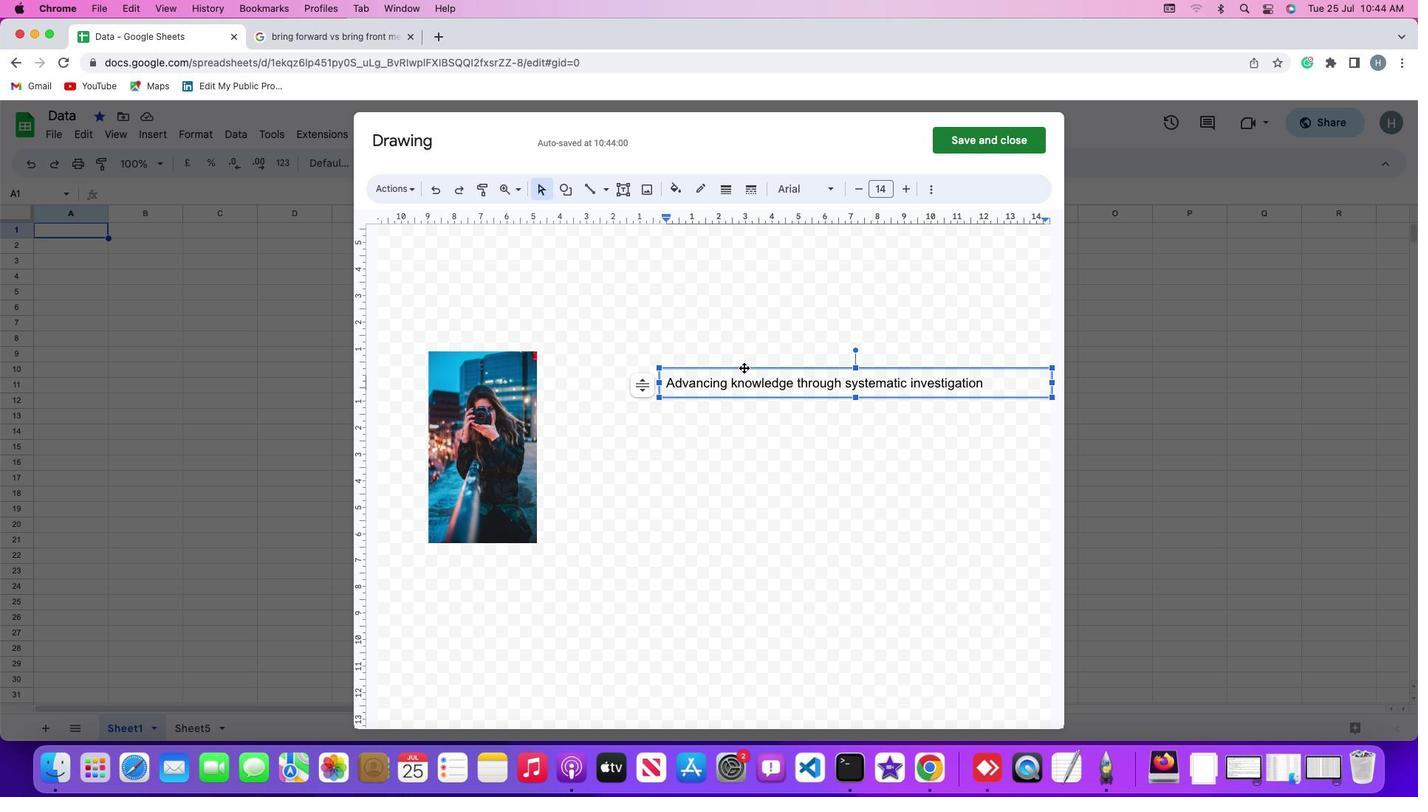 
Action: Mouse pressed left at (743, 367)
Screenshot: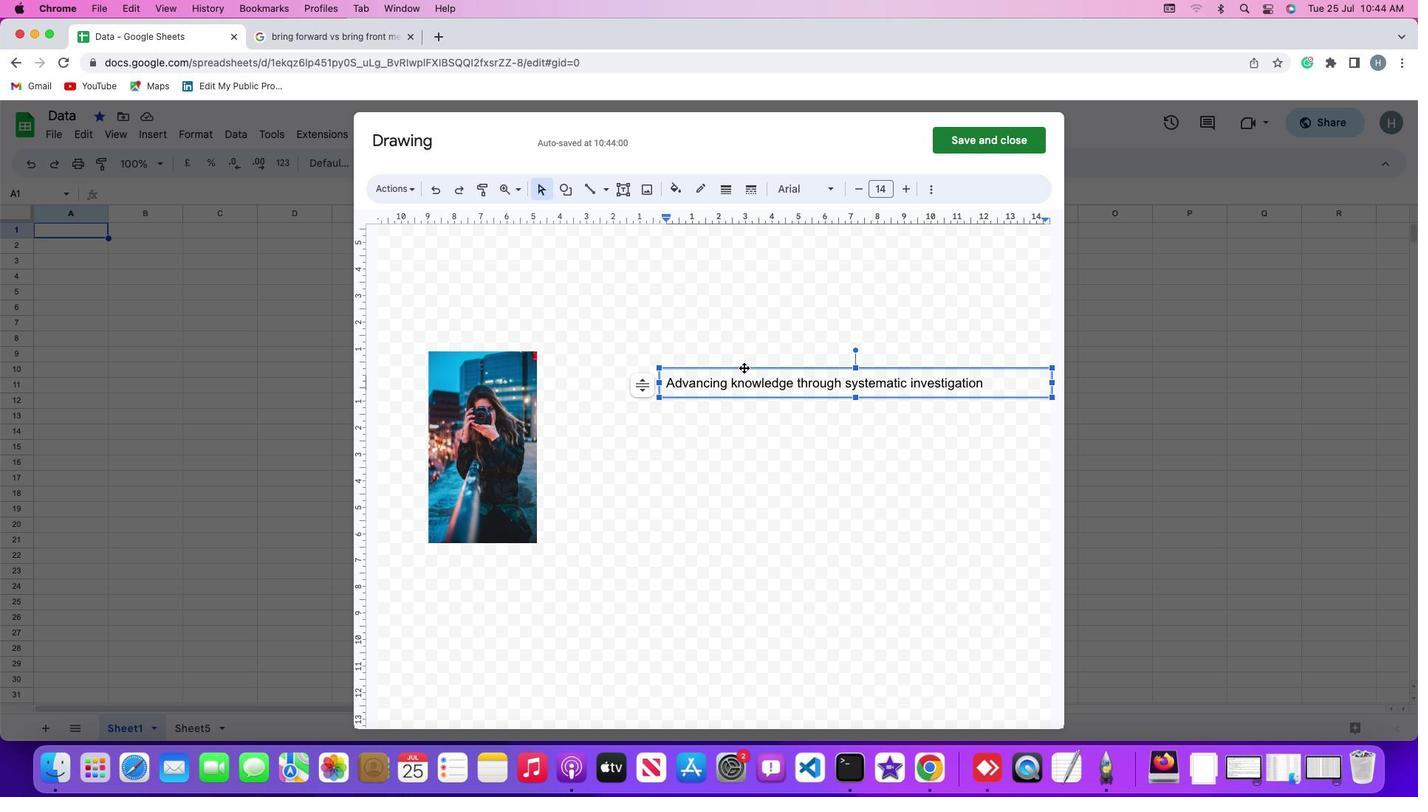 
Action: Mouse moved to (415, 192)
Screenshot: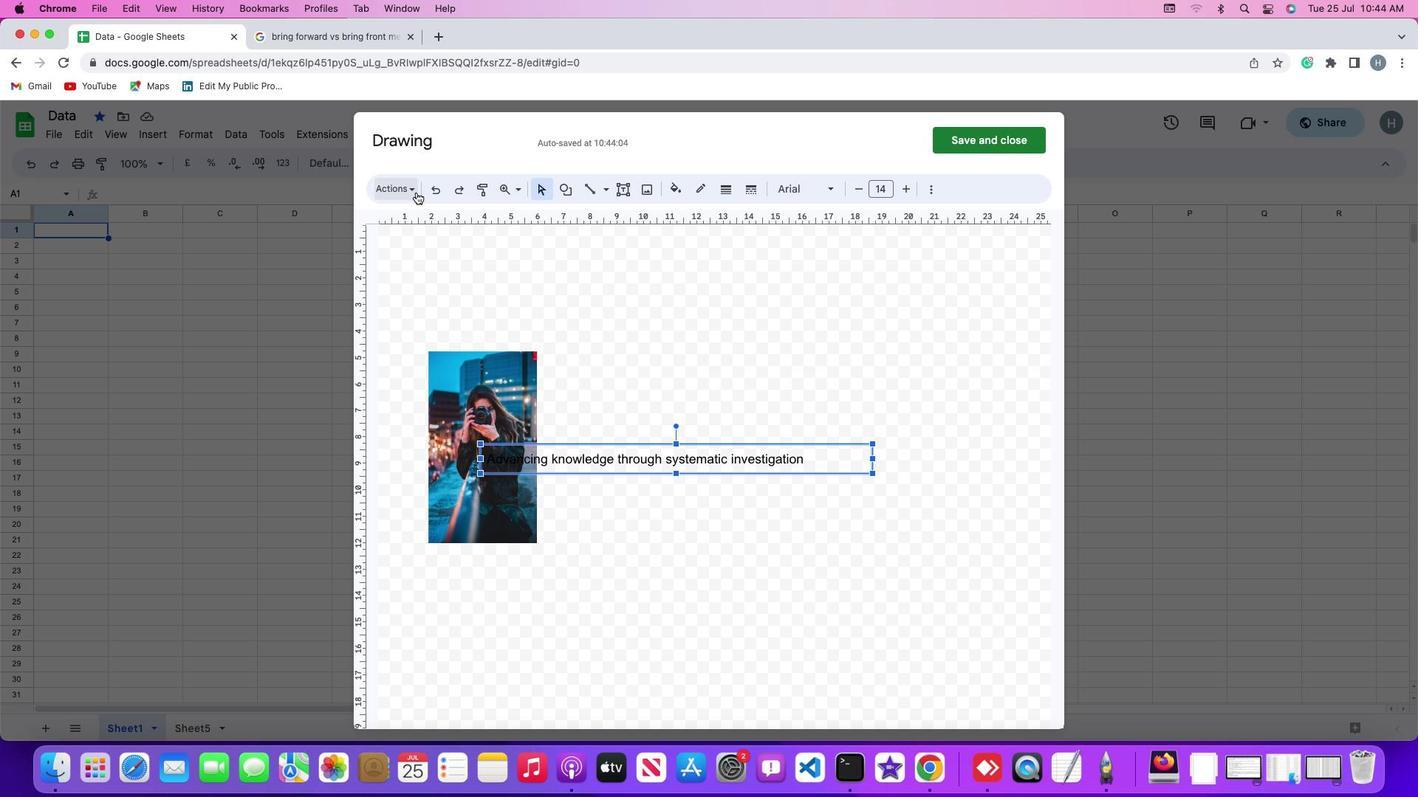 
Action: Mouse pressed left at (415, 192)
Screenshot: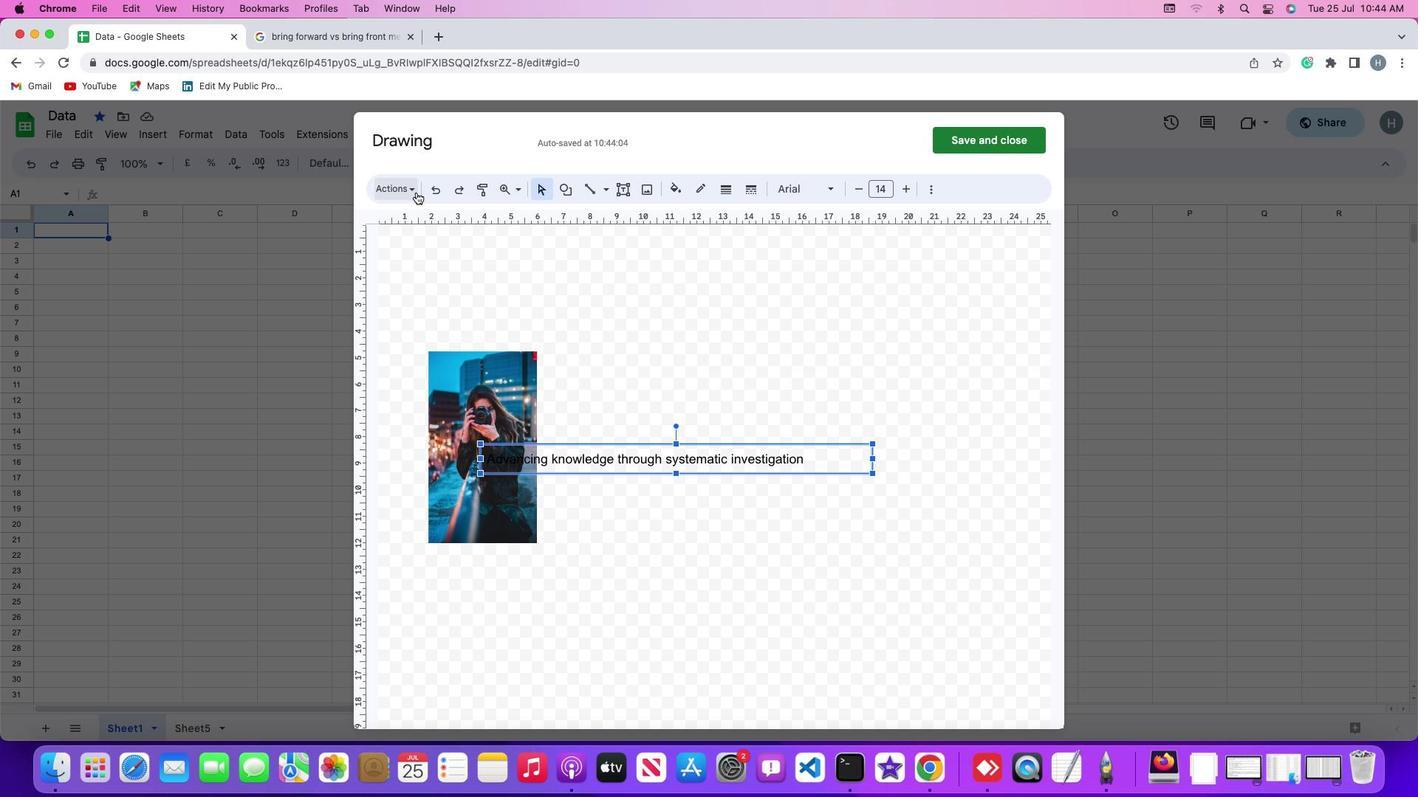 
Action: Mouse moved to (675, 686)
Screenshot: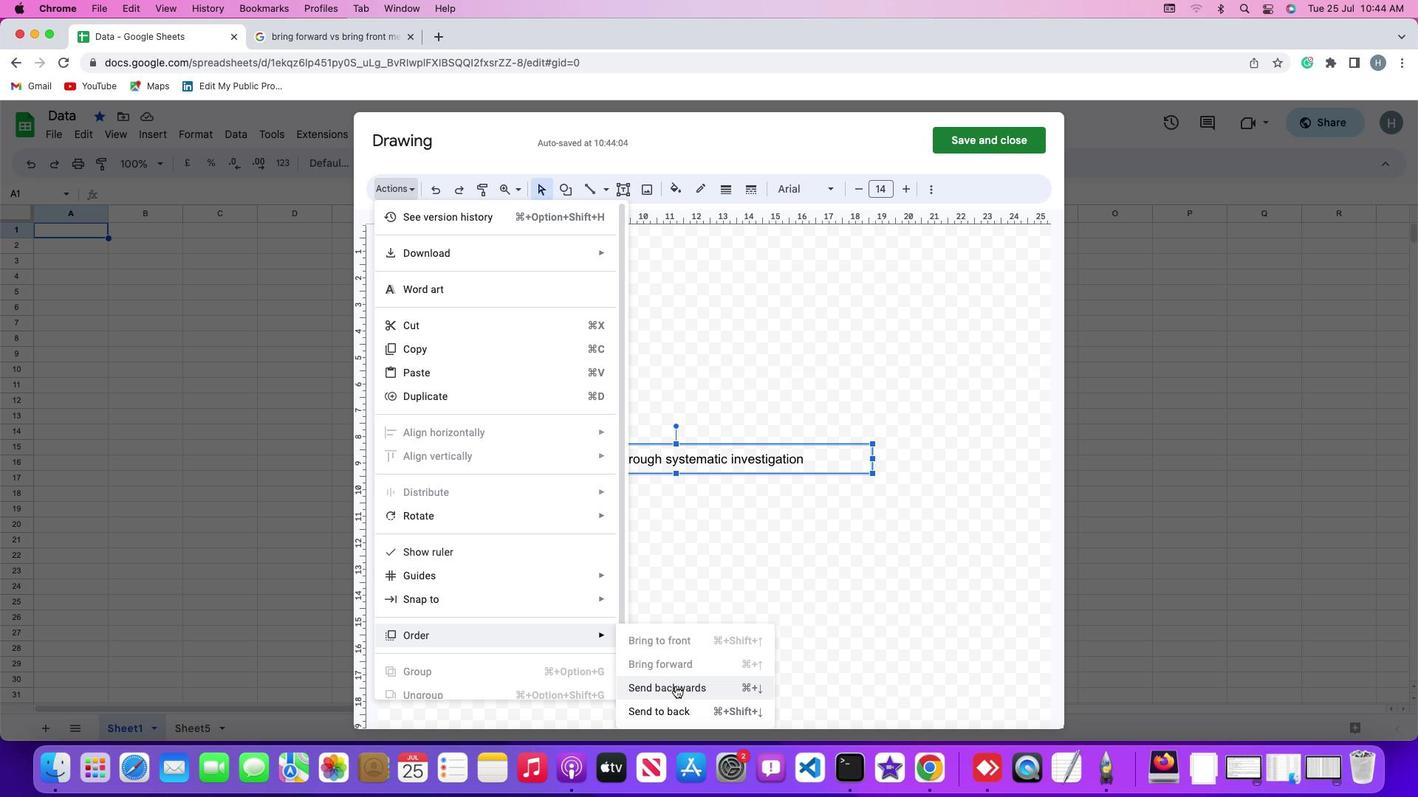 
Action: Mouse pressed left at (675, 686)
Screenshot: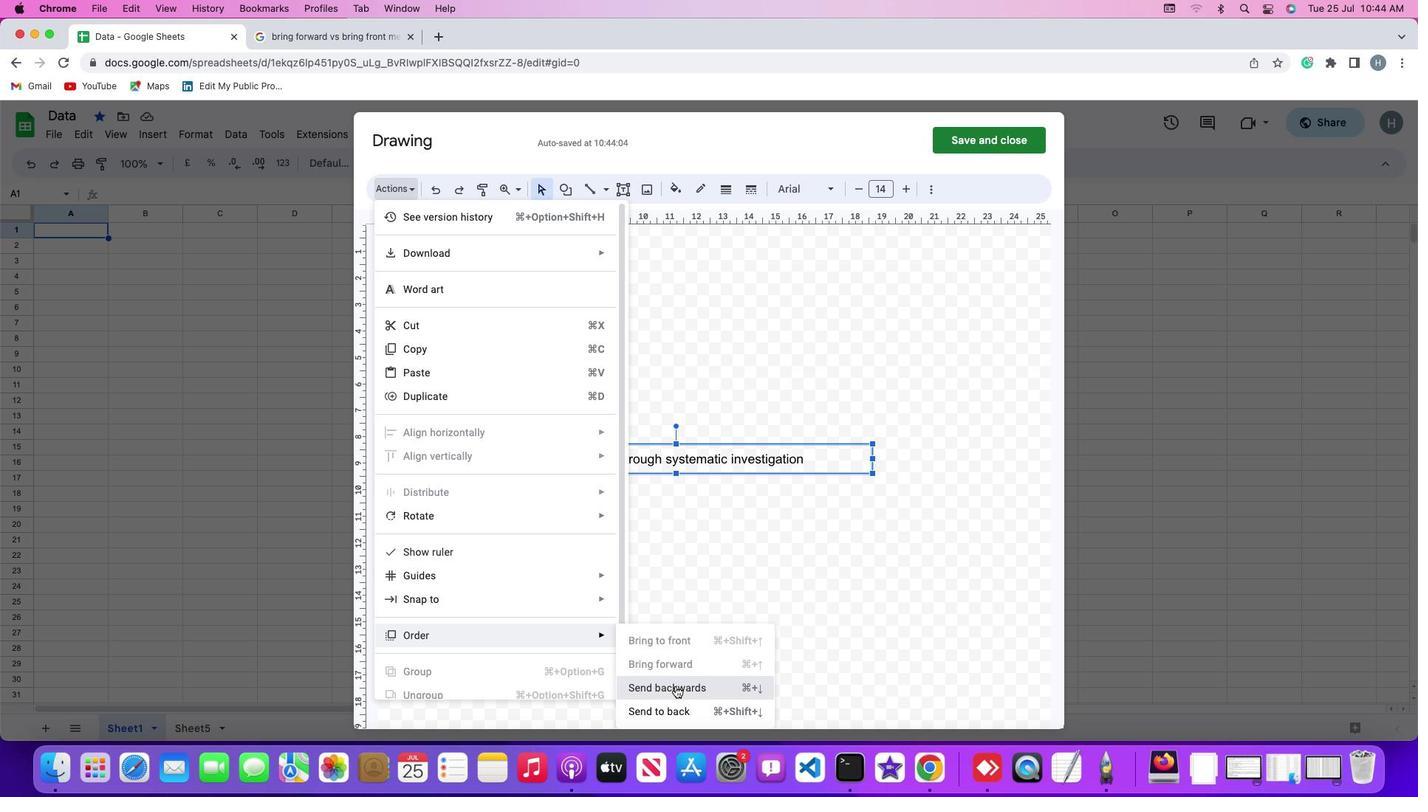 
Action: Mouse moved to (702, 551)
Screenshot: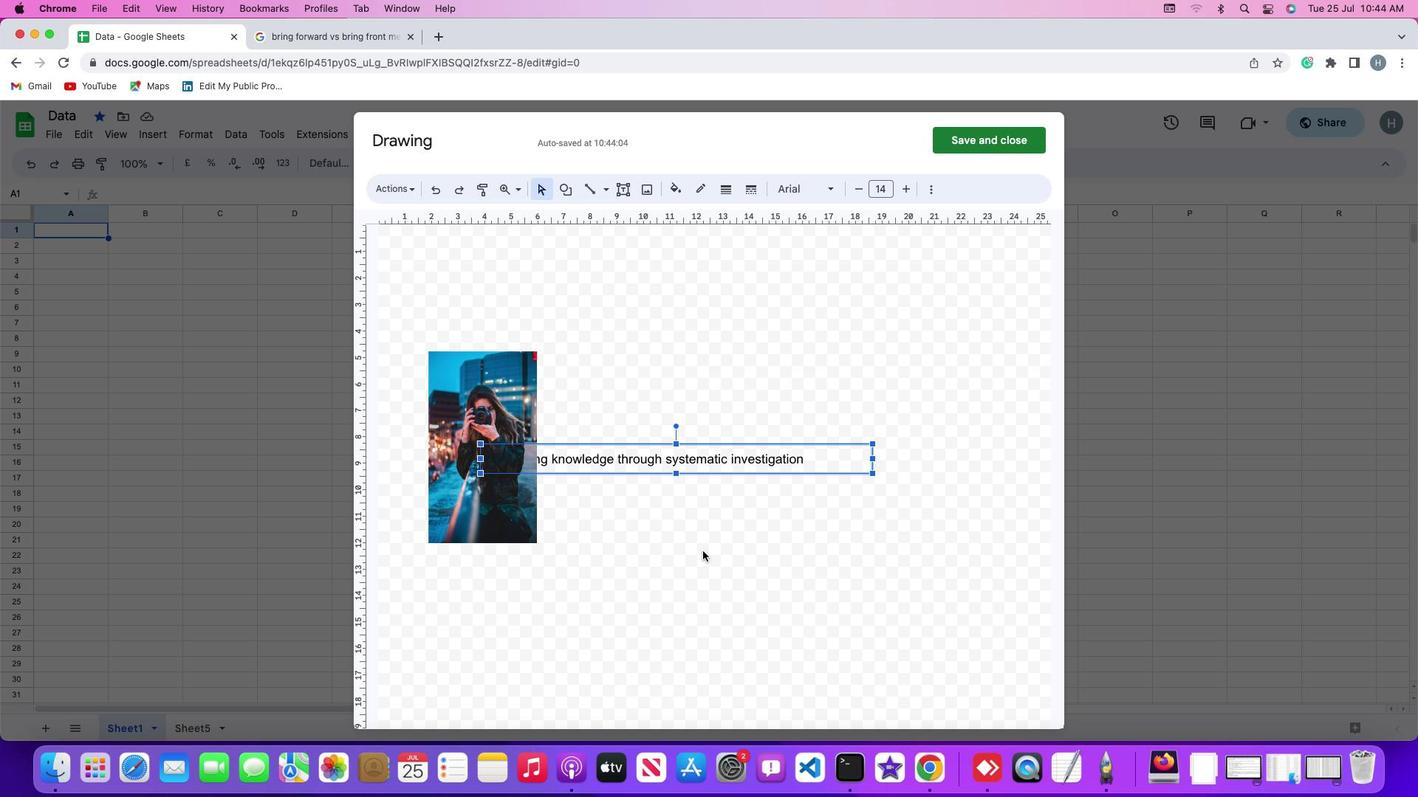 
